 Task: Create new vendor bill with Date Opened: 16-Apr-23, Select Vendor: Enbridge, Terms: Net 7. Make bill entry for item-1 with Date: 16-Apr-23, Description: Gasoline, Expense Account: Auto: Fuel, Quantity: 25, Unit Price: 3.69, Sales Tax: Y, Sales Tax Included: Y, Tax Table: Sales Tax. Post Bill with Post Date: 16-Apr-23, Post to Accounts: Liabilities:Accounts Payble. Pay / Process Payment with Transaction Date: 30-Apr-23, Amount: 92.25, Transfer Account: Checking Account. Go to 'Print Bill'. Give a print command to print a copy of bill.
Action: Mouse moved to (199, 26)
Screenshot: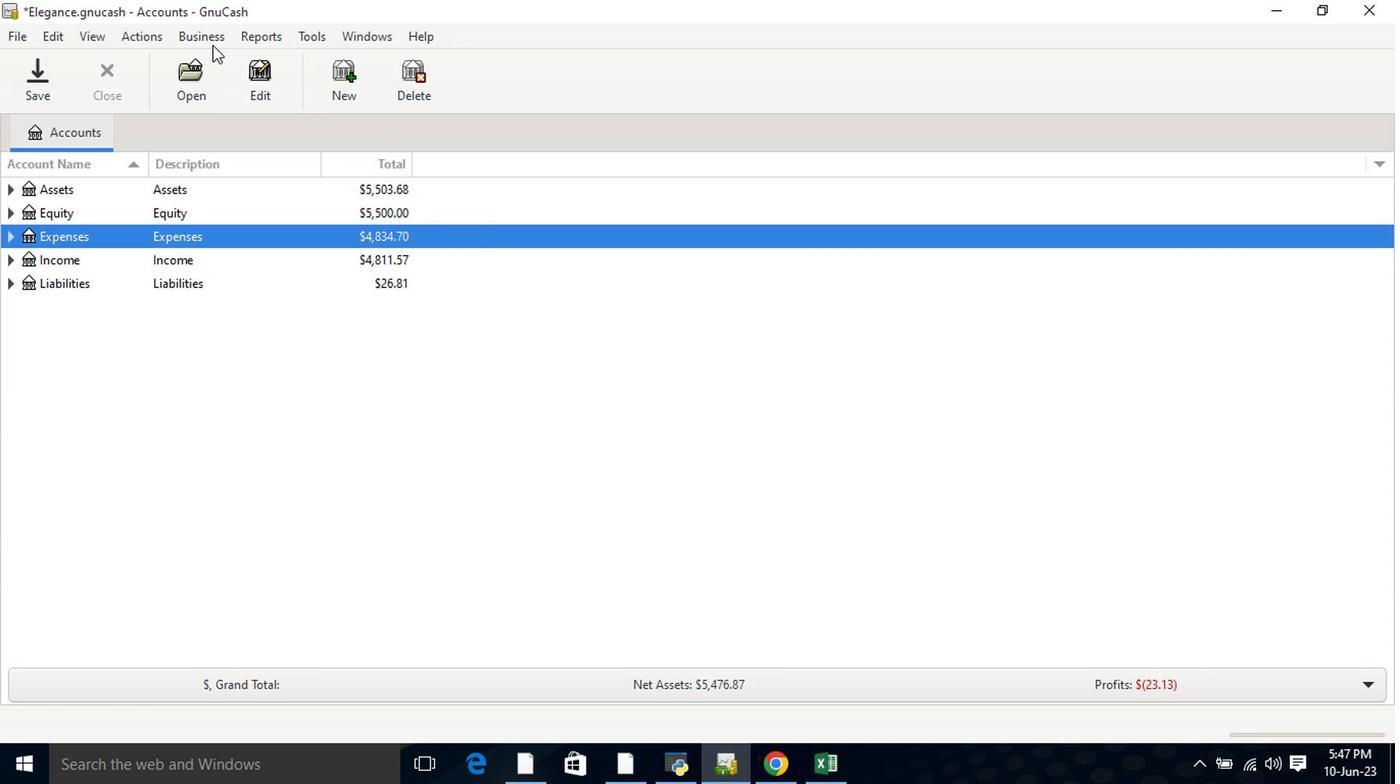 
Action: Mouse pressed left at (199, 26)
Screenshot: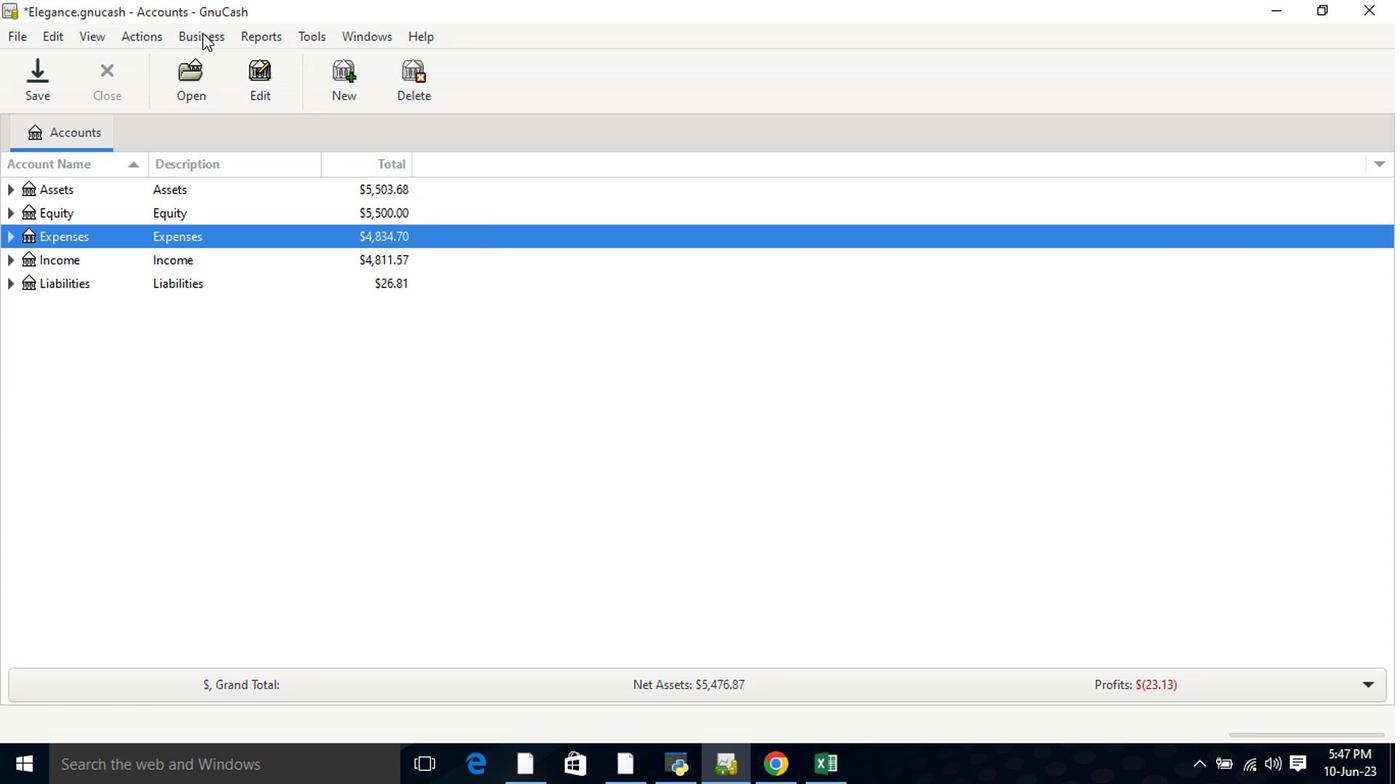 
Action: Mouse moved to (228, 78)
Screenshot: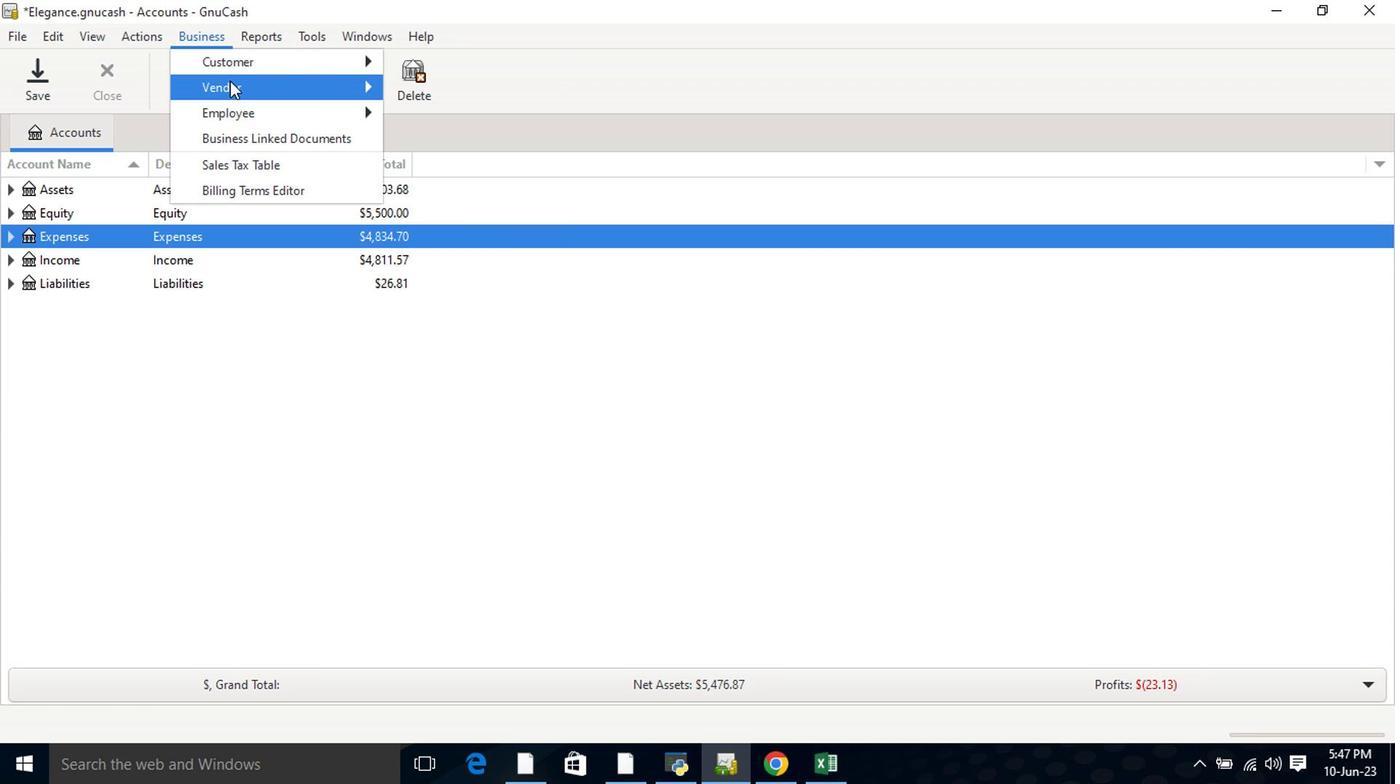 
Action: Mouse pressed left at (228, 78)
Screenshot: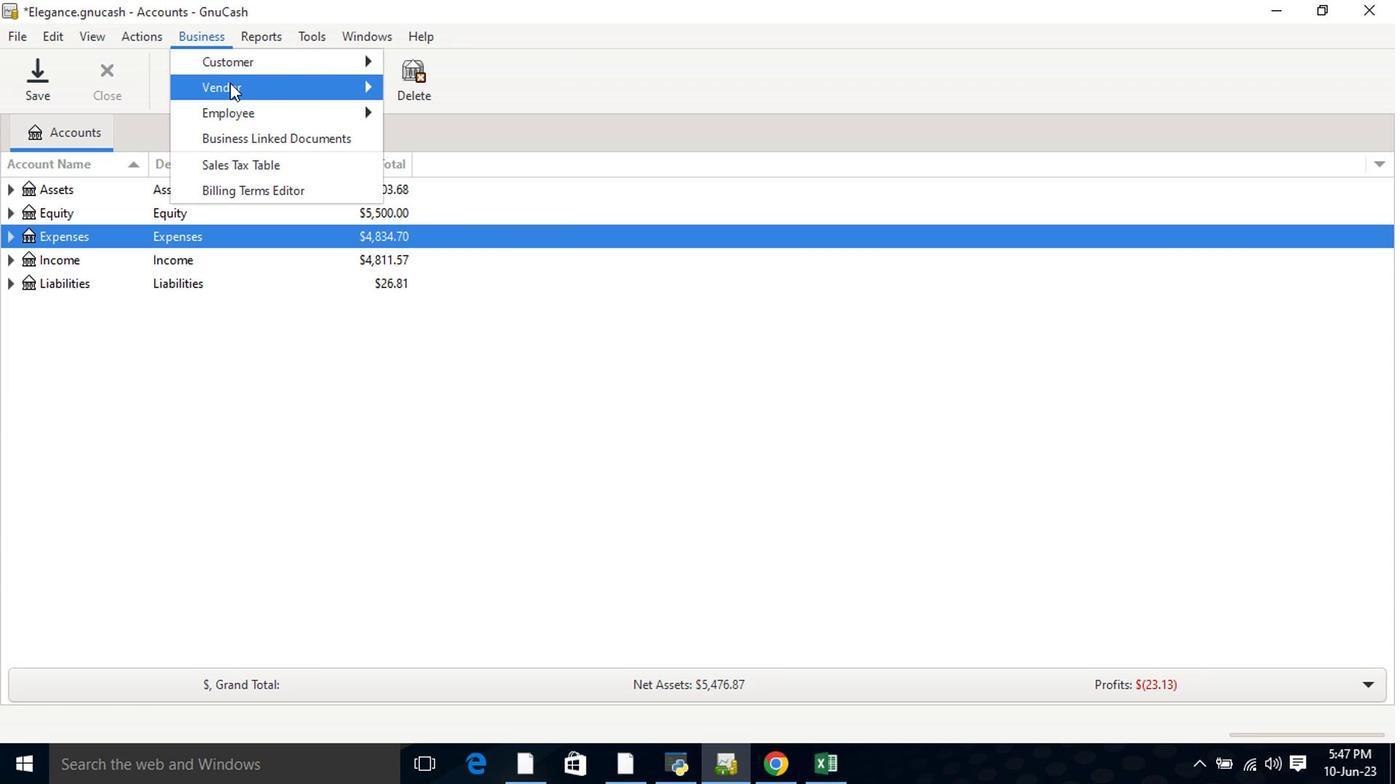 
Action: Mouse moved to (439, 155)
Screenshot: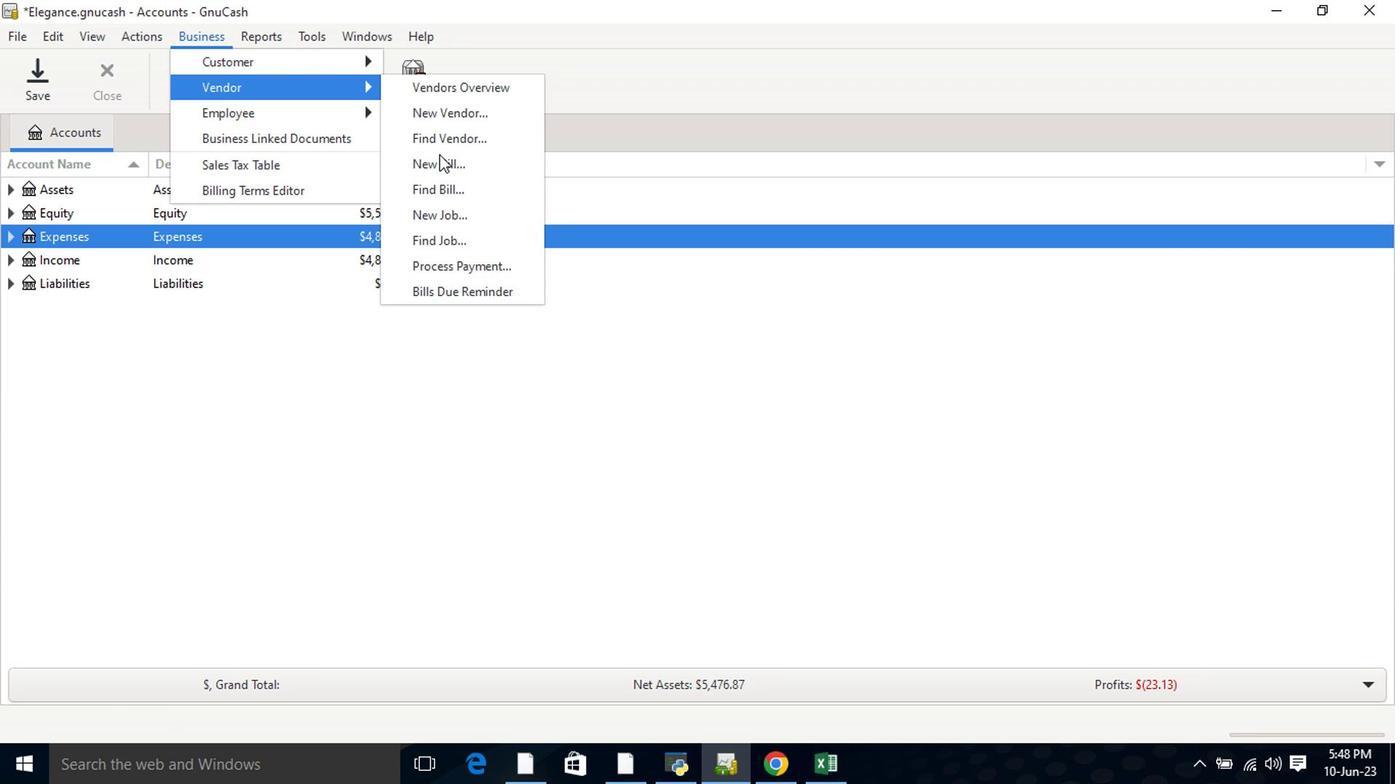 
Action: Mouse pressed left at (439, 155)
Screenshot: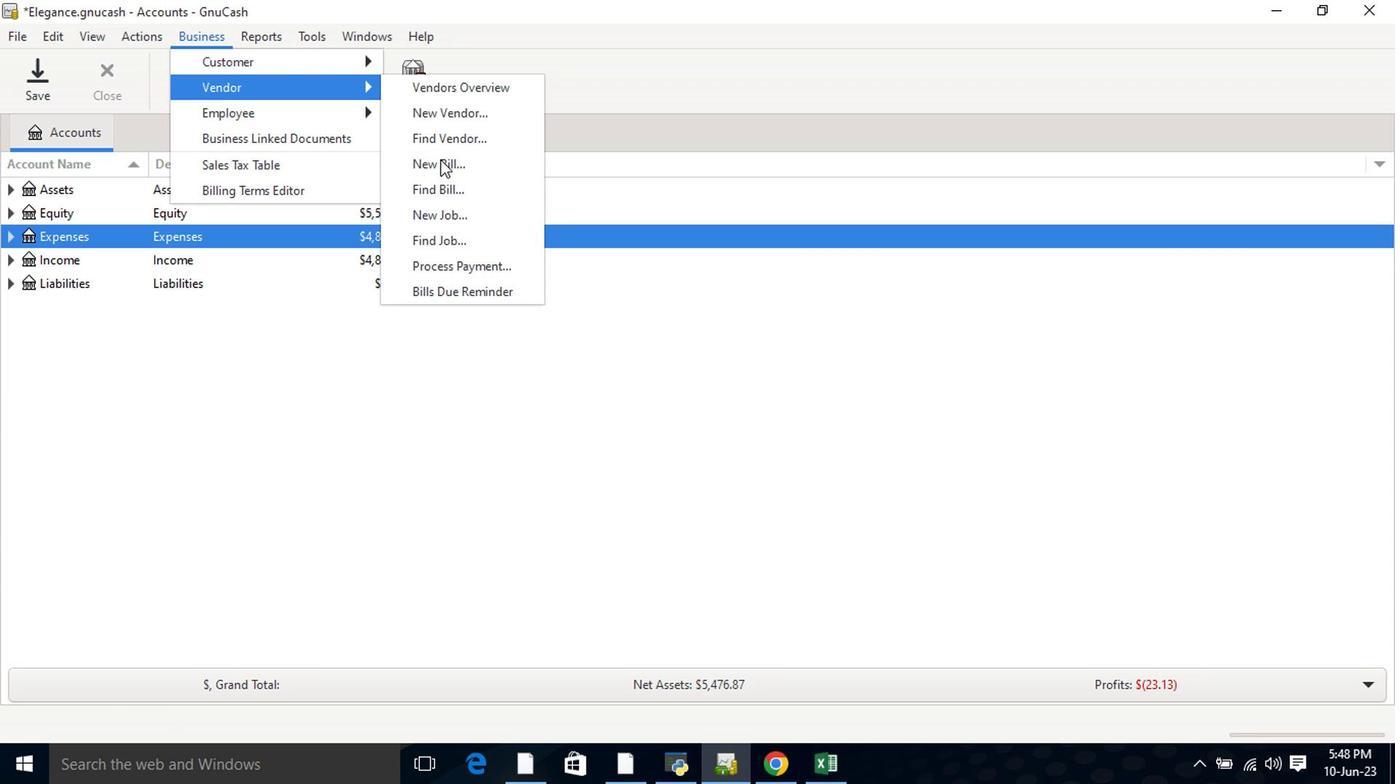 
Action: Mouse moved to (836, 260)
Screenshot: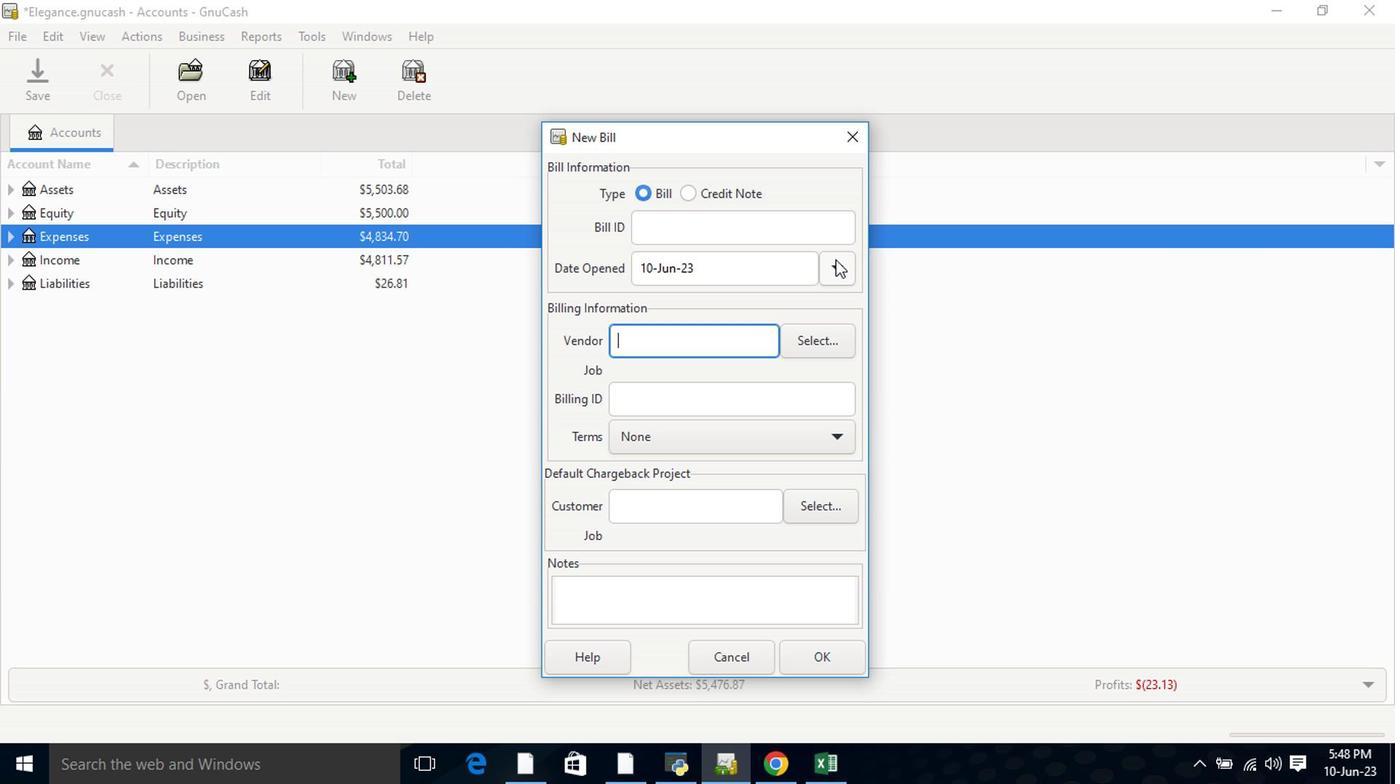 
Action: Mouse pressed left at (836, 260)
Screenshot: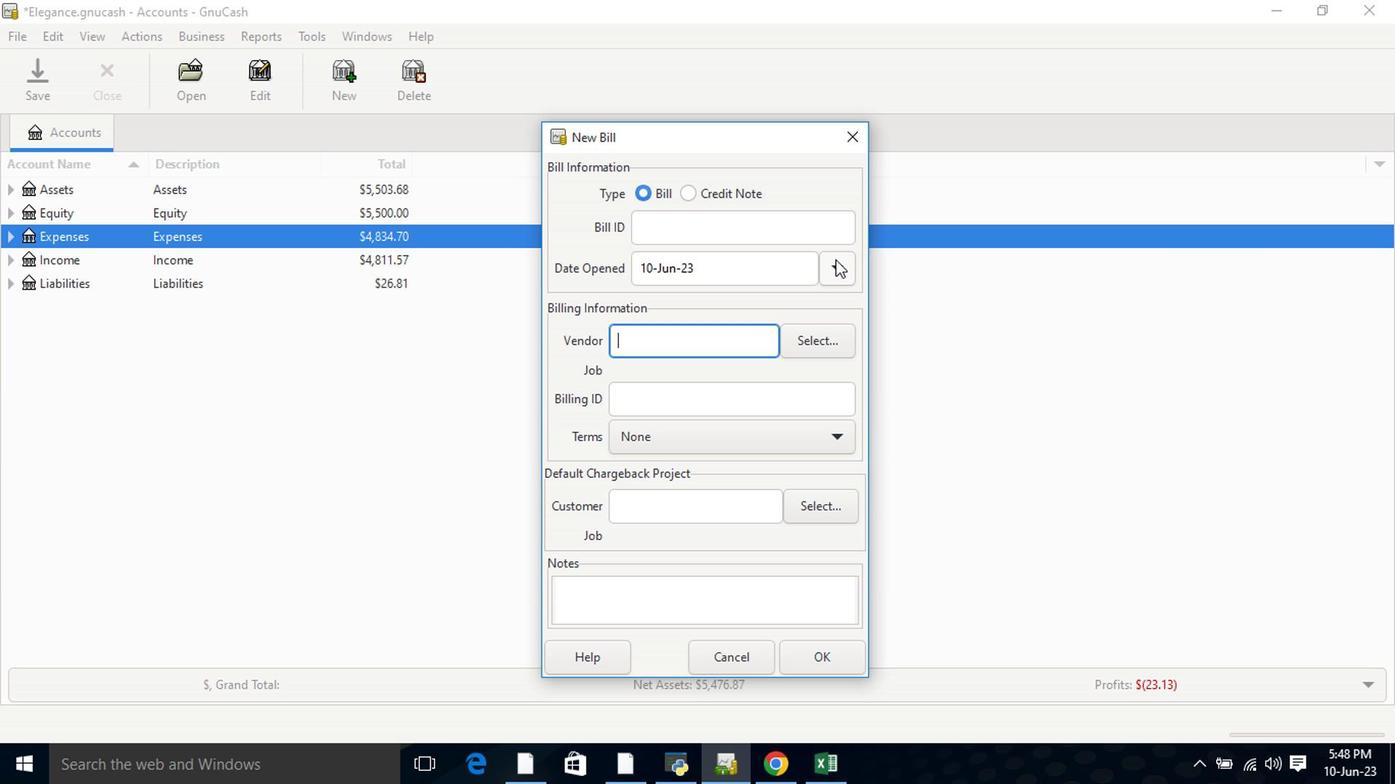 
Action: Mouse moved to (678, 297)
Screenshot: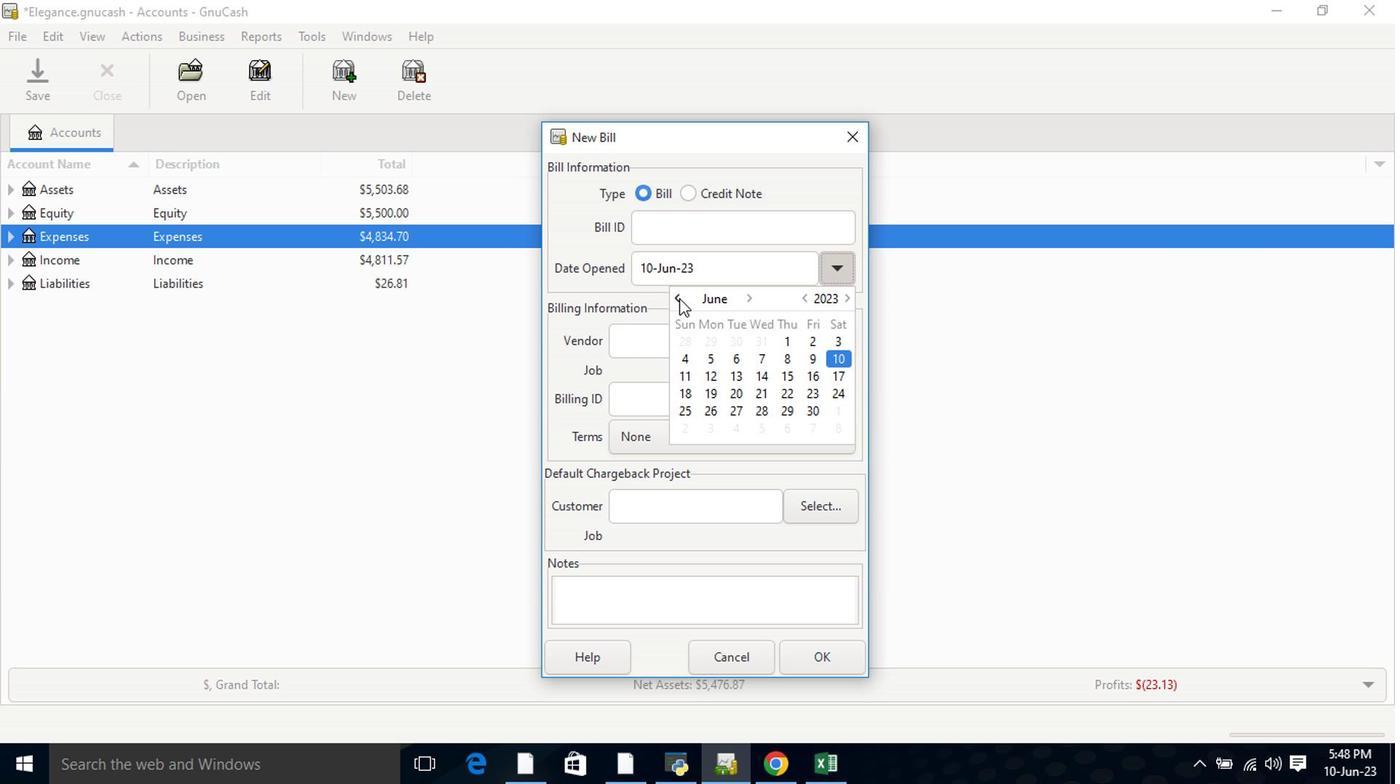 
Action: Mouse pressed left at (678, 297)
Screenshot: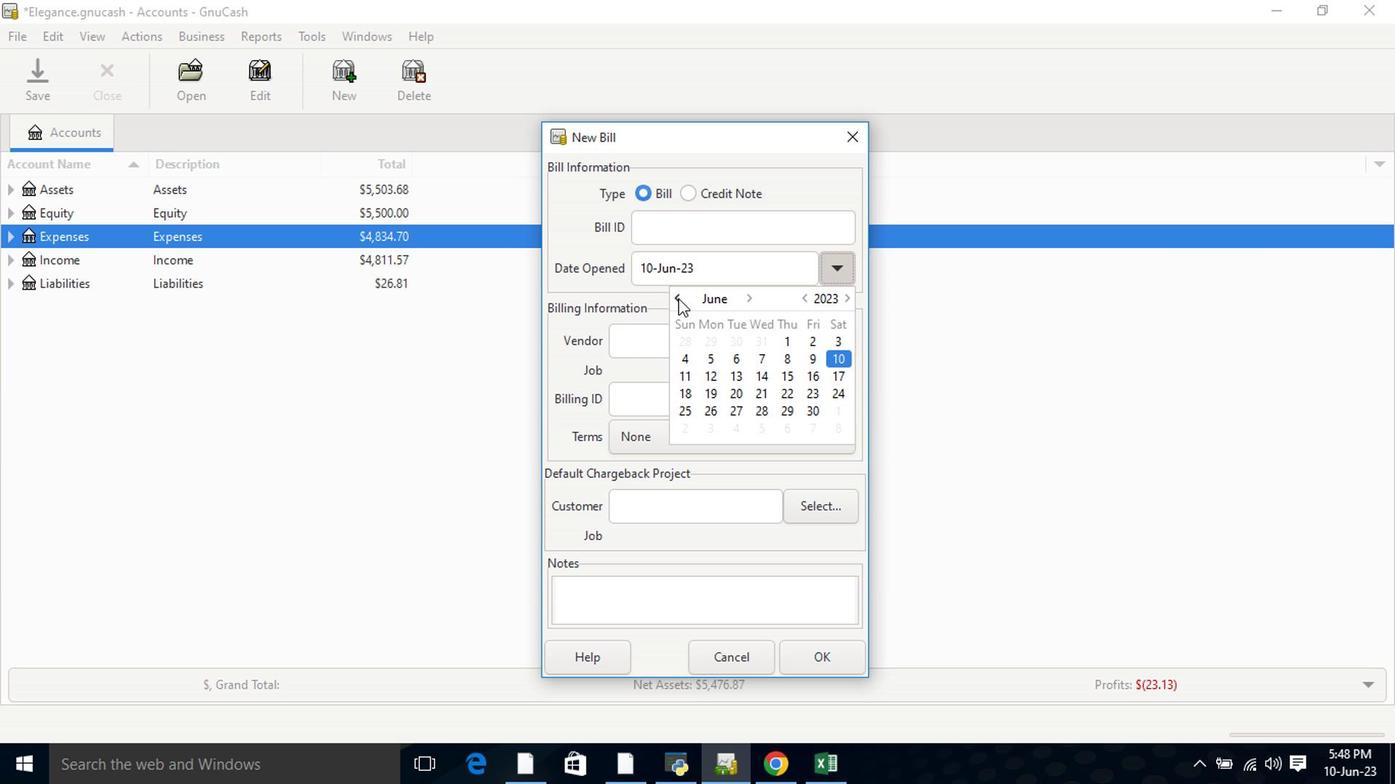 
Action: Mouse pressed left at (678, 297)
Screenshot: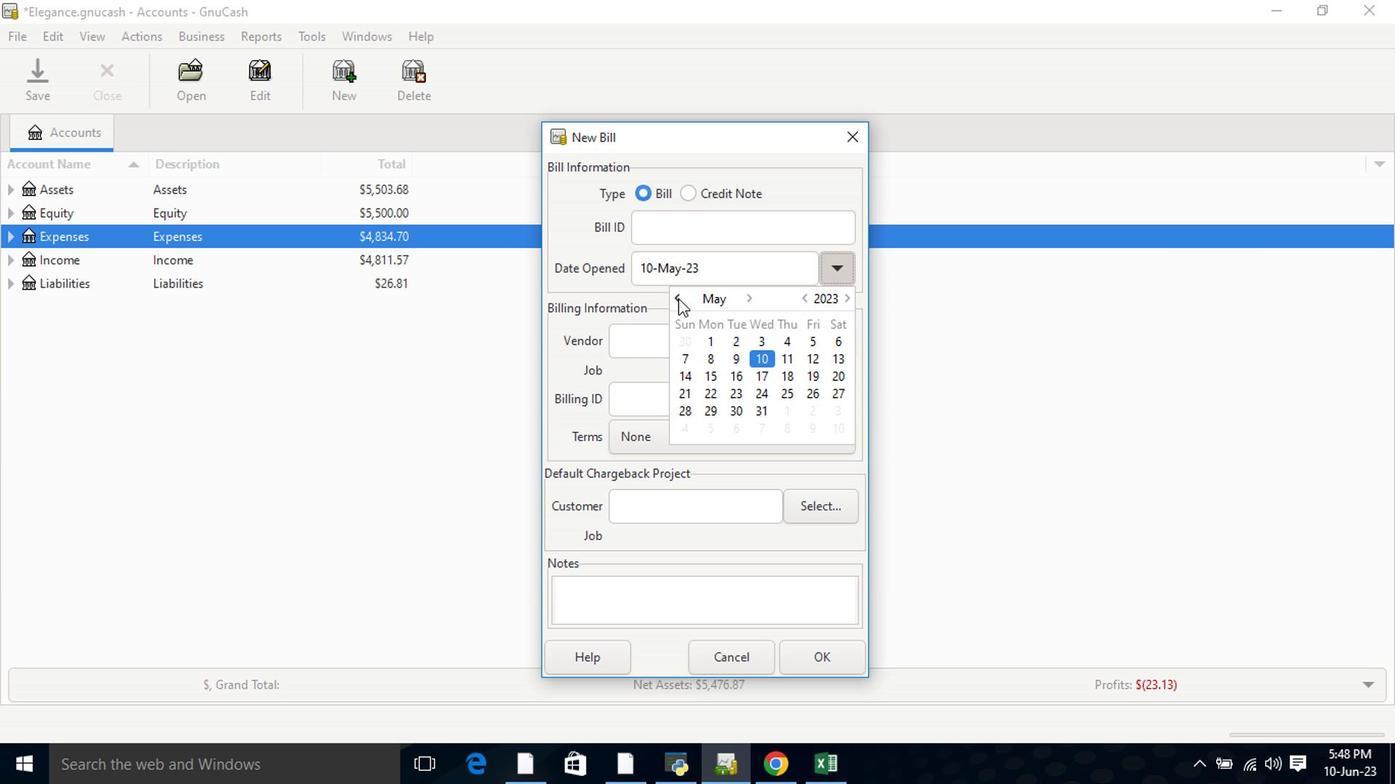 
Action: Mouse moved to (690, 390)
Screenshot: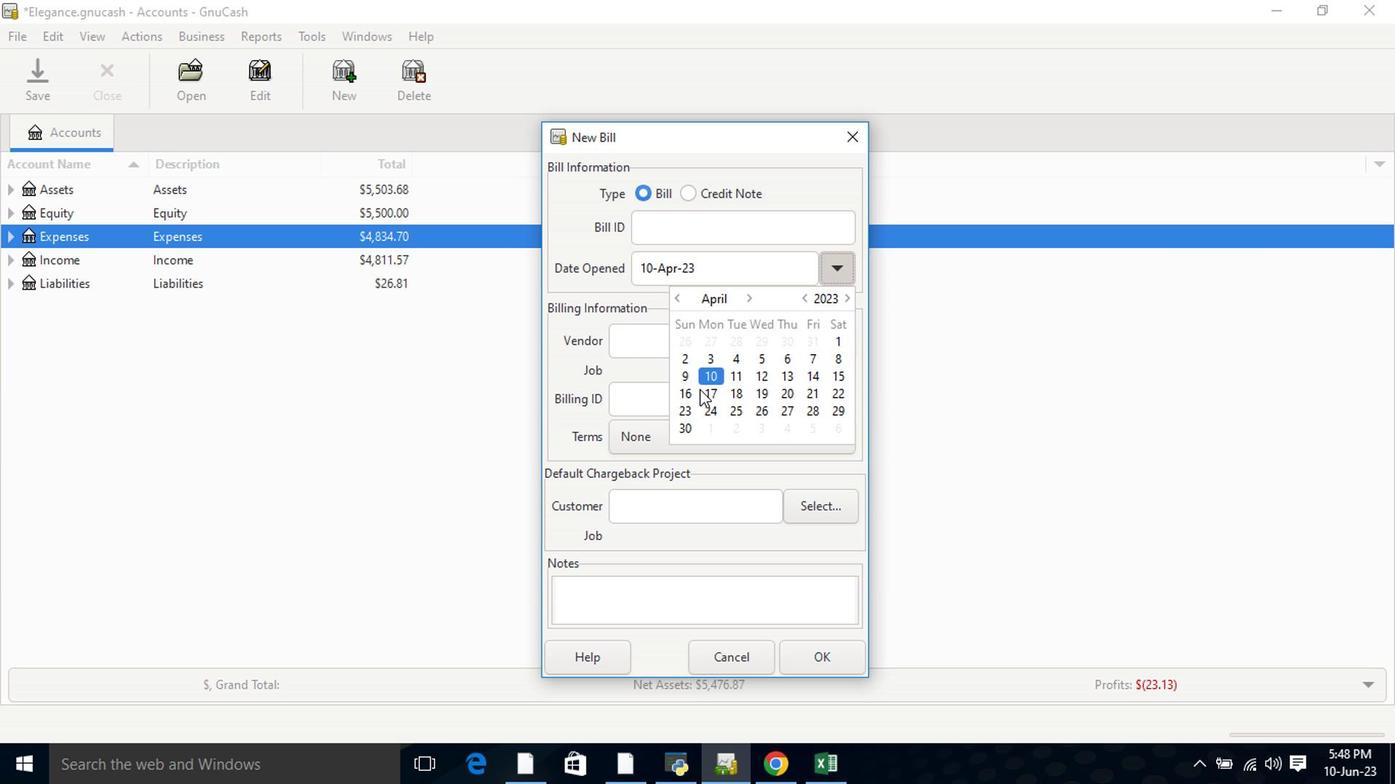 
Action: Mouse pressed left at (690, 390)
Screenshot: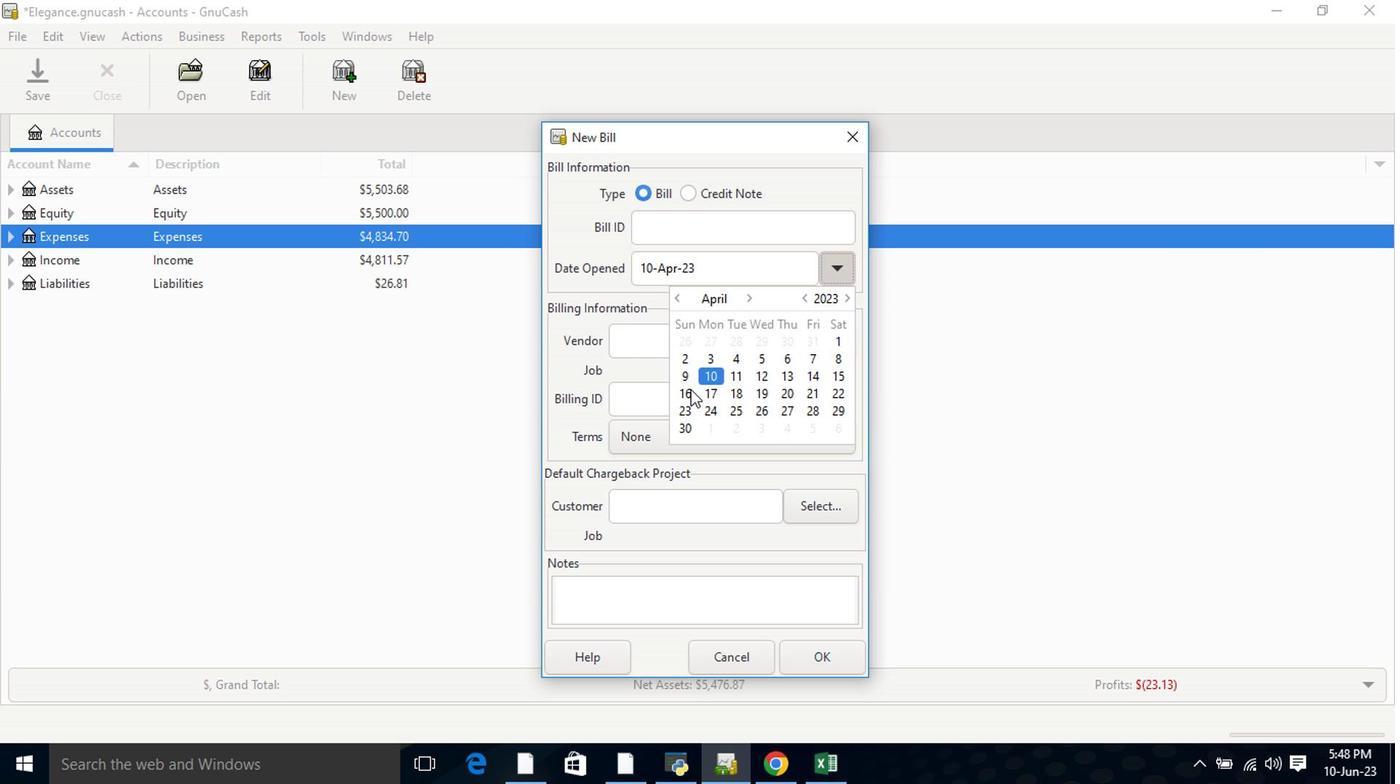 
Action: Mouse pressed left at (690, 390)
Screenshot: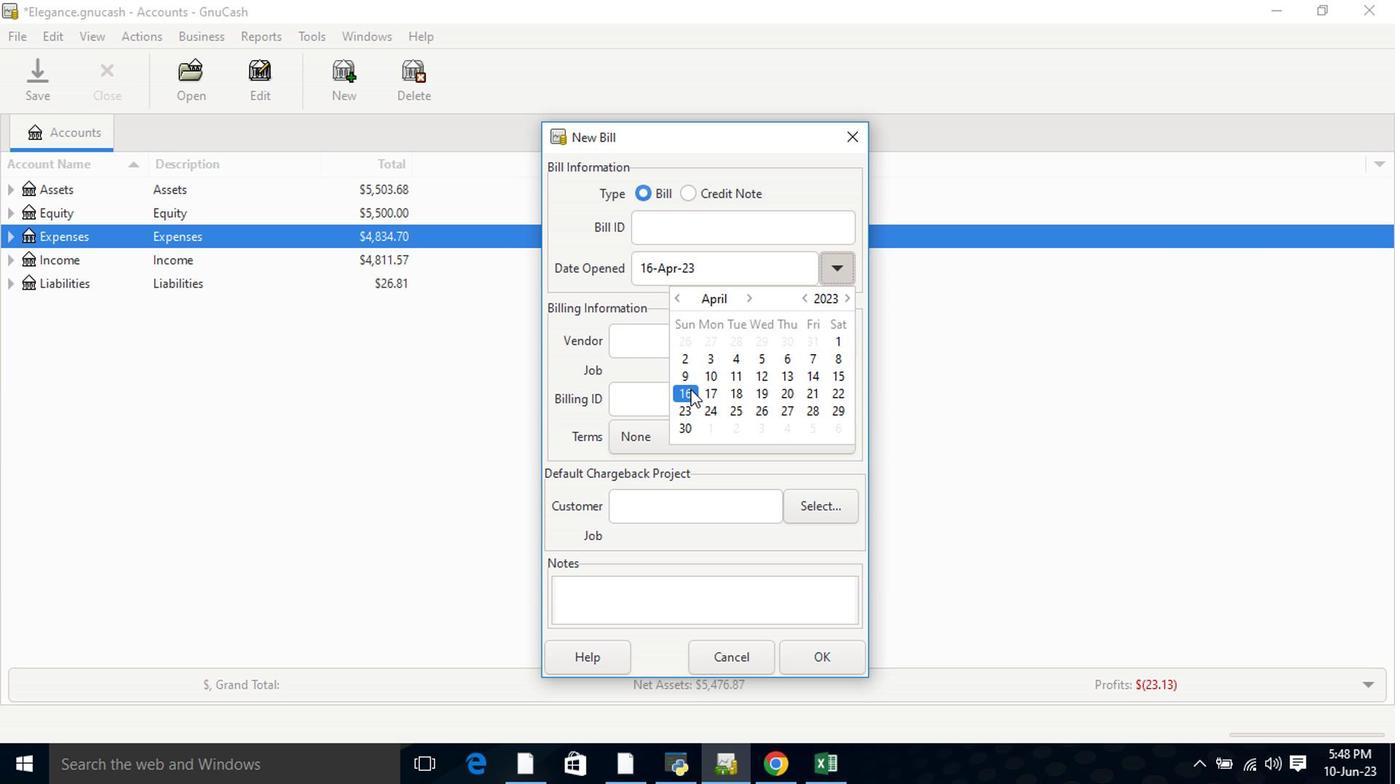 
Action: Mouse moved to (693, 353)
Screenshot: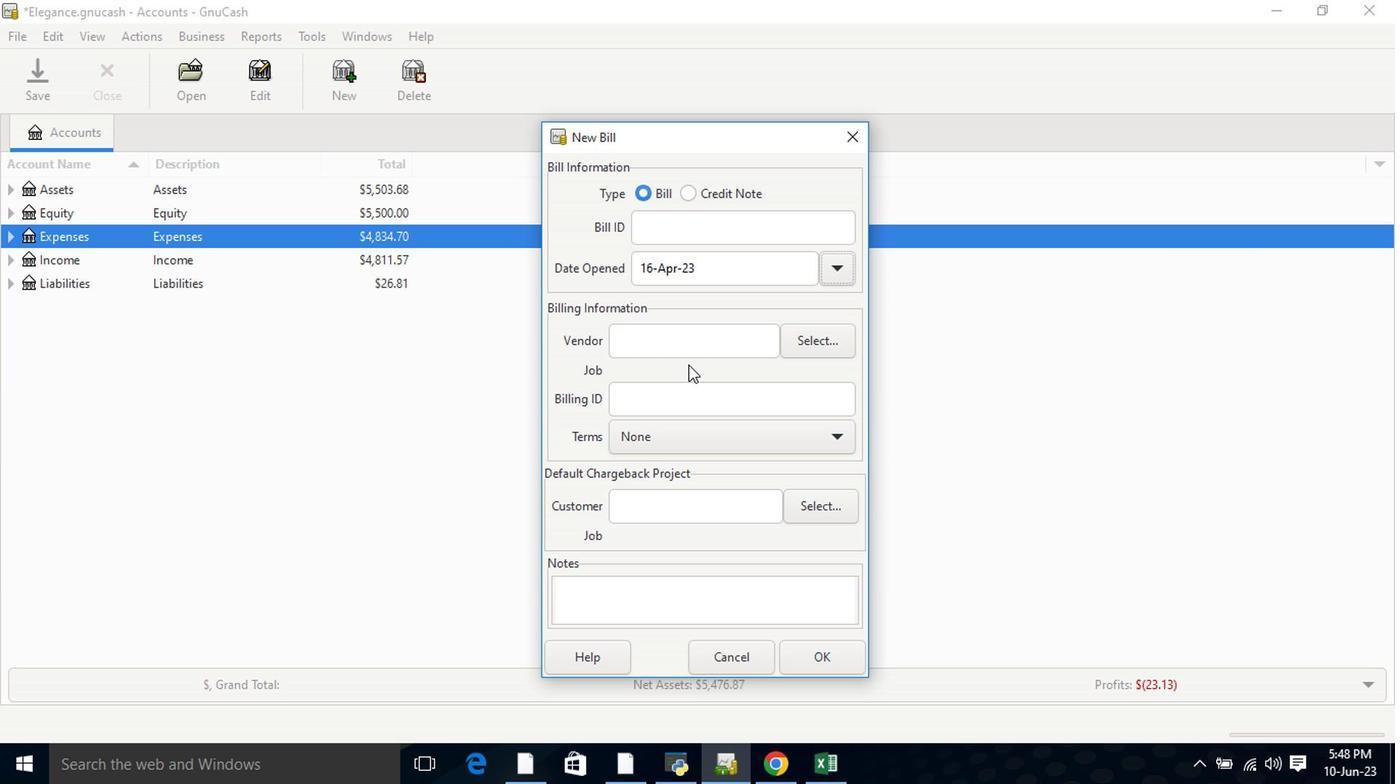 
Action: Mouse pressed left at (693, 353)
Screenshot: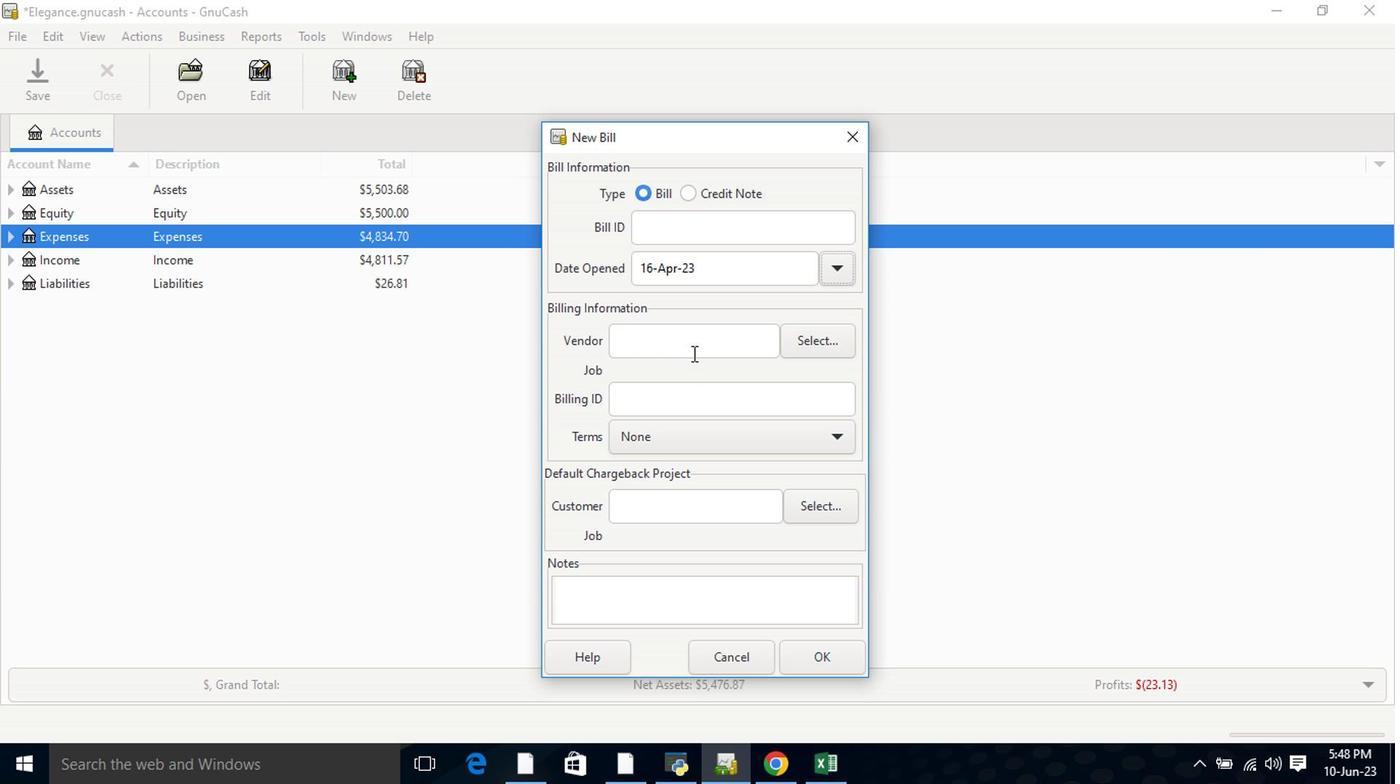 
Action: Key pressed <Key.shift>Enb
Screenshot: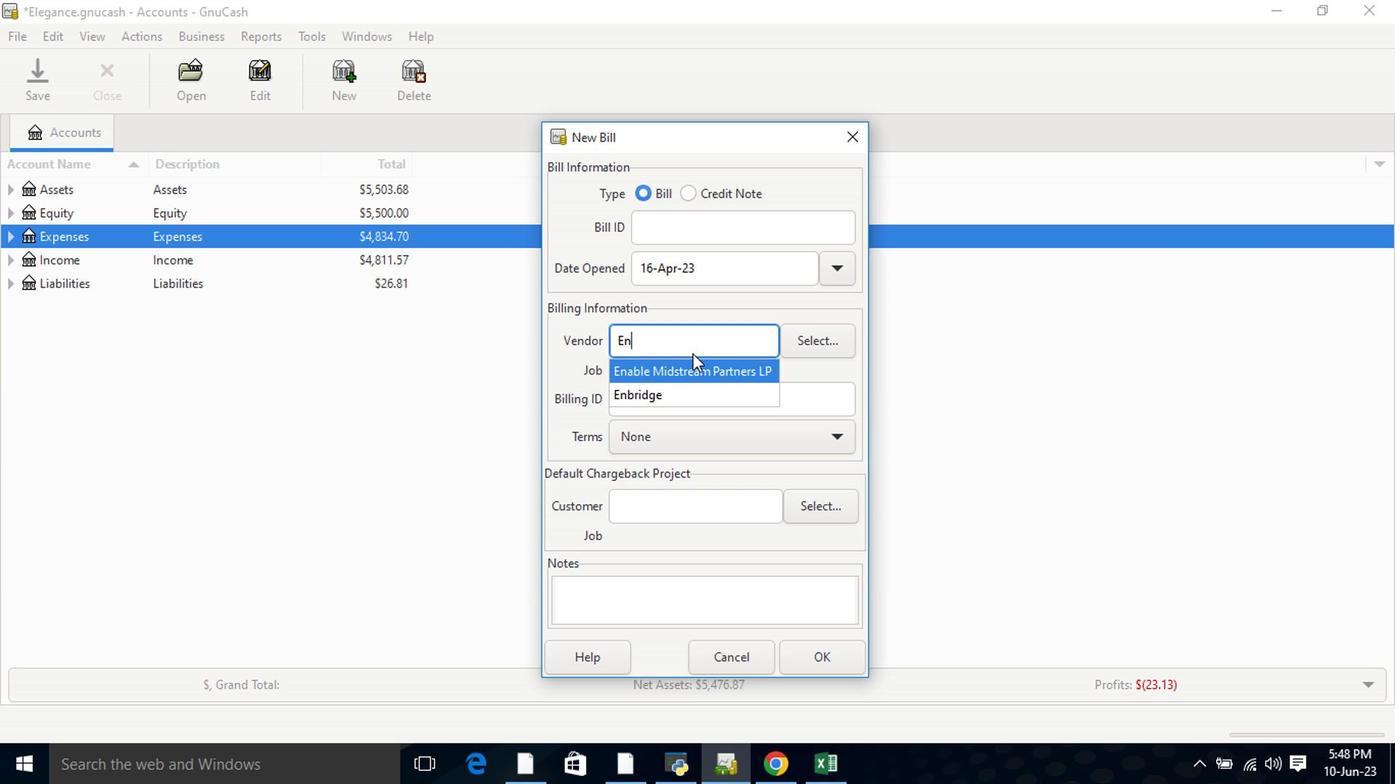 
Action: Mouse moved to (688, 374)
Screenshot: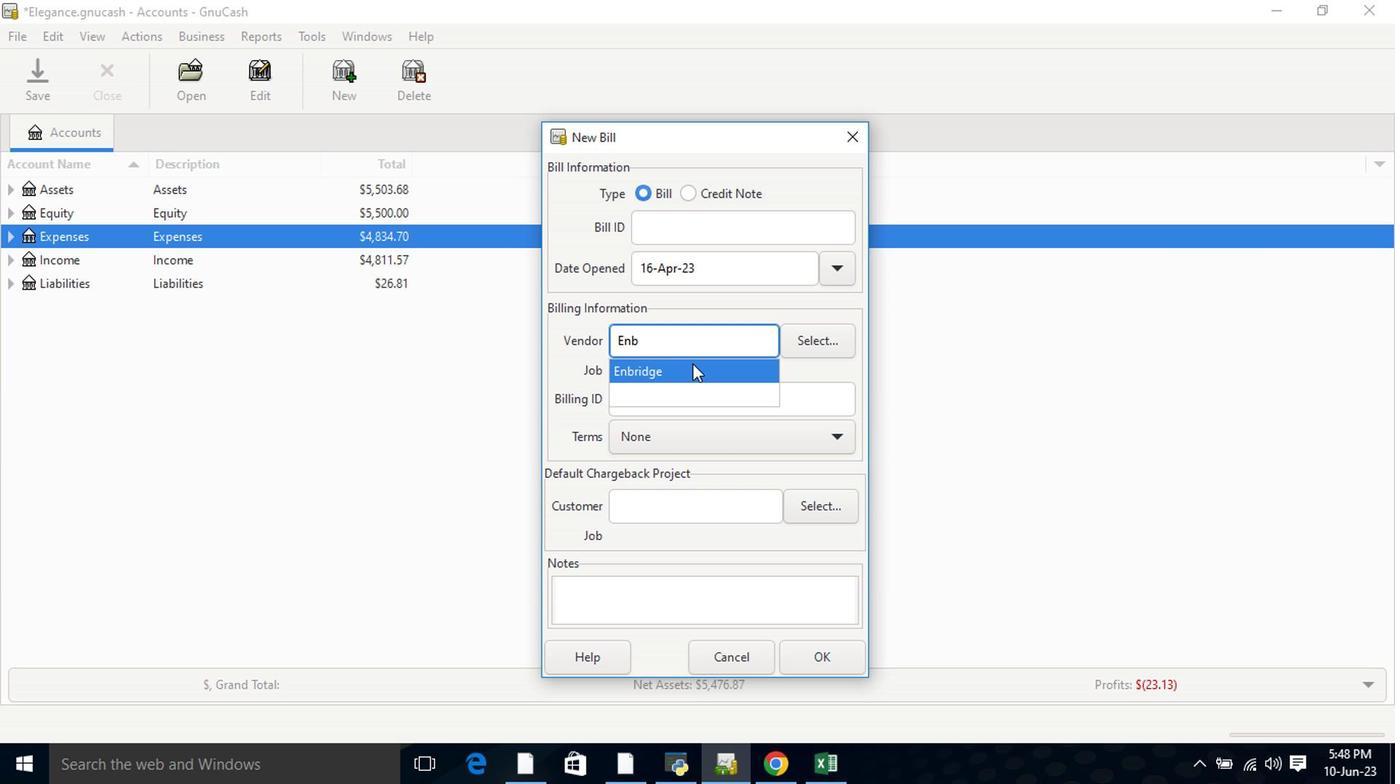 
Action: Mouse pressed left at (688, 374)
Screenshot: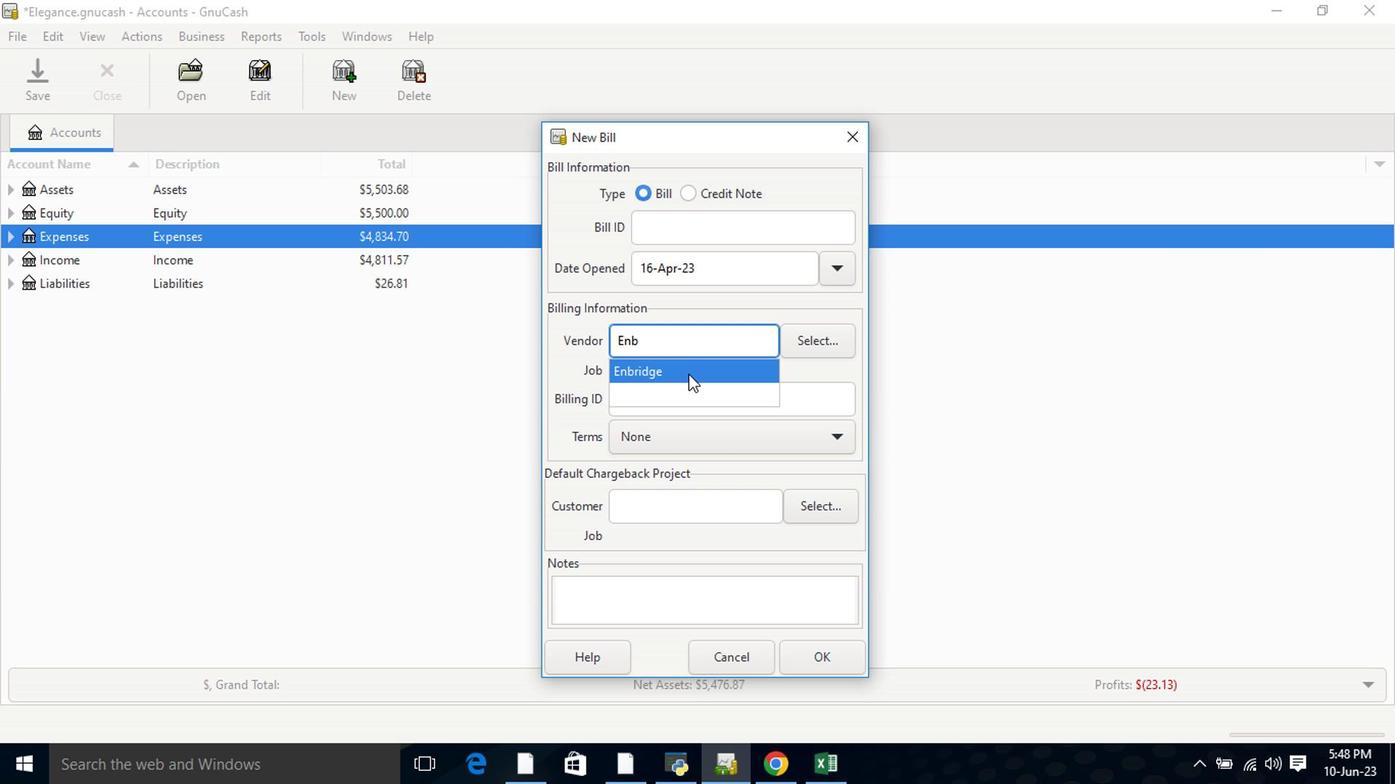 
Action: Mouse moved to (714, 462)
Screenshot: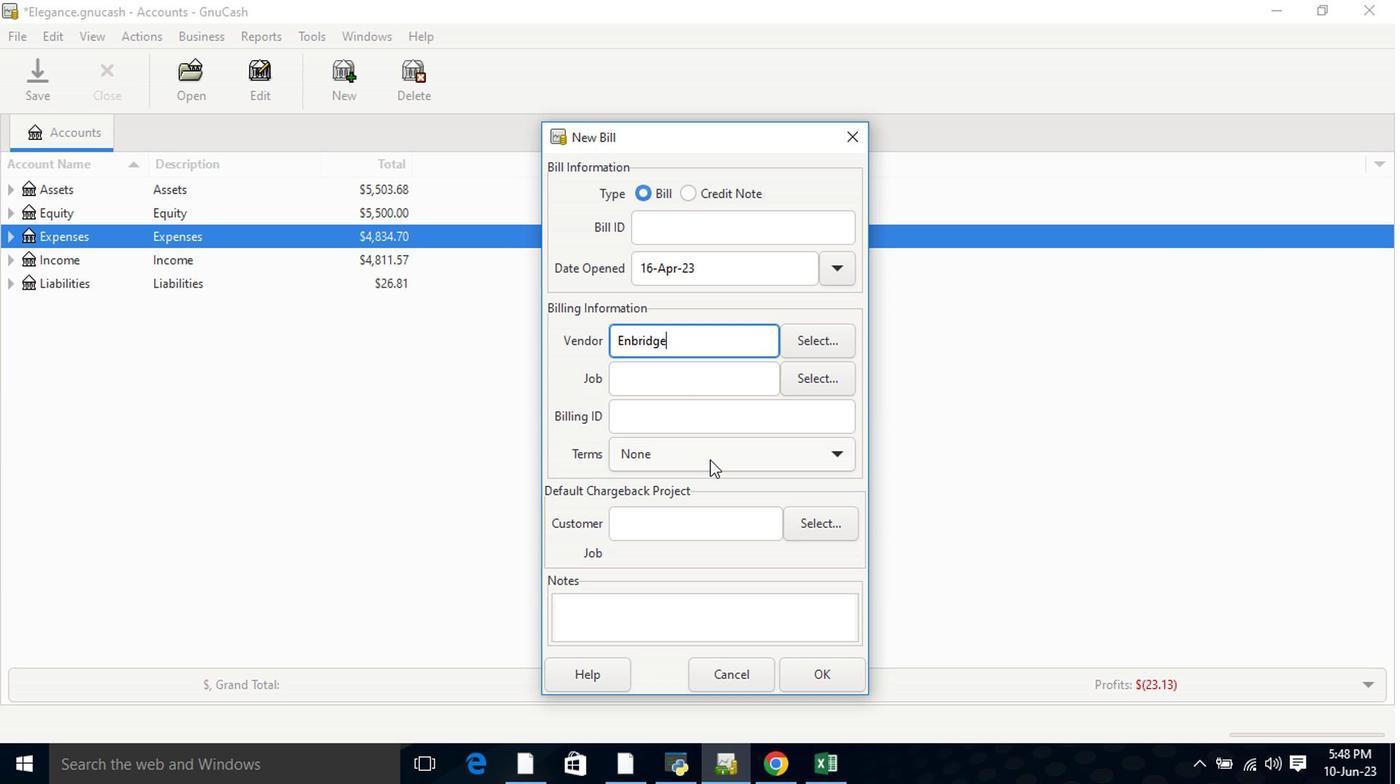 
Action: Mouse pressed left at (714, 462)
Screenshot: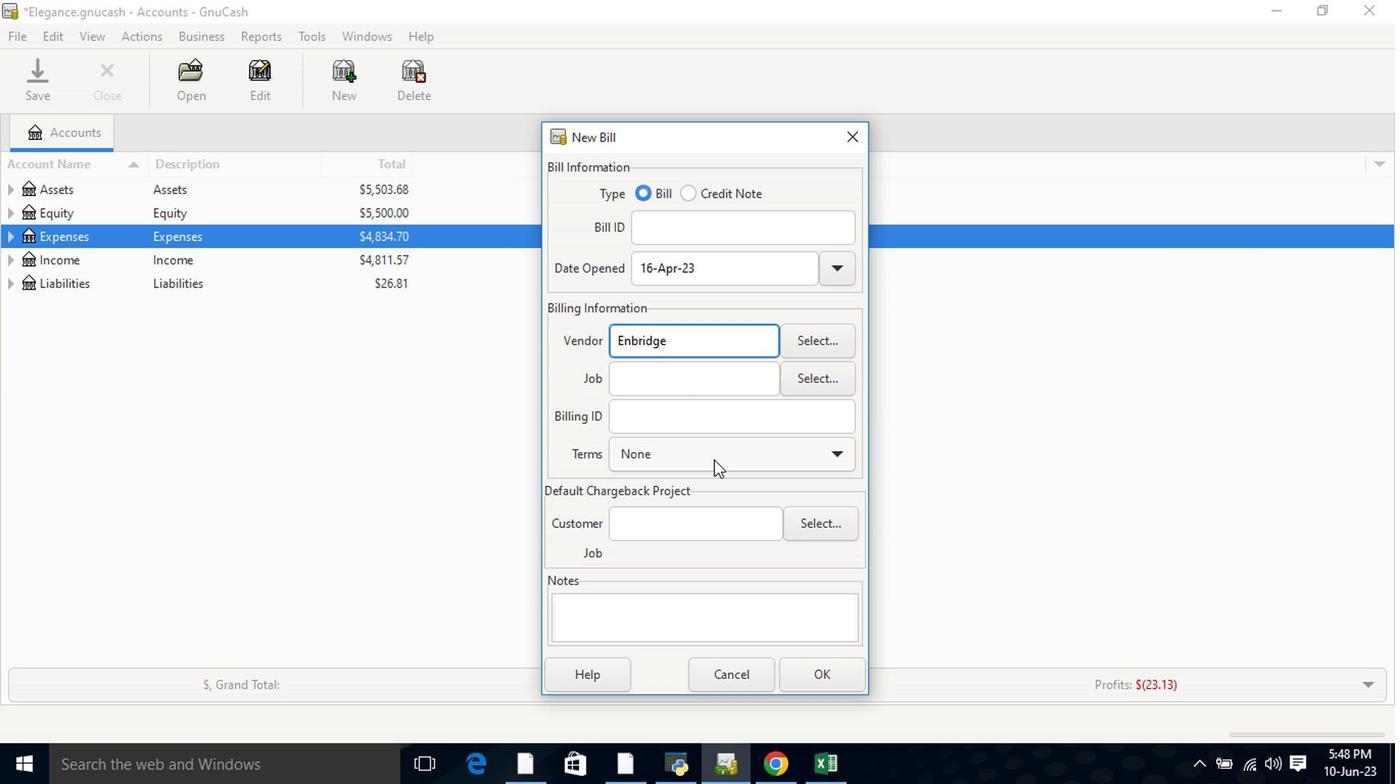 
Action: Mouse moved to (690, 551)
Screenshot: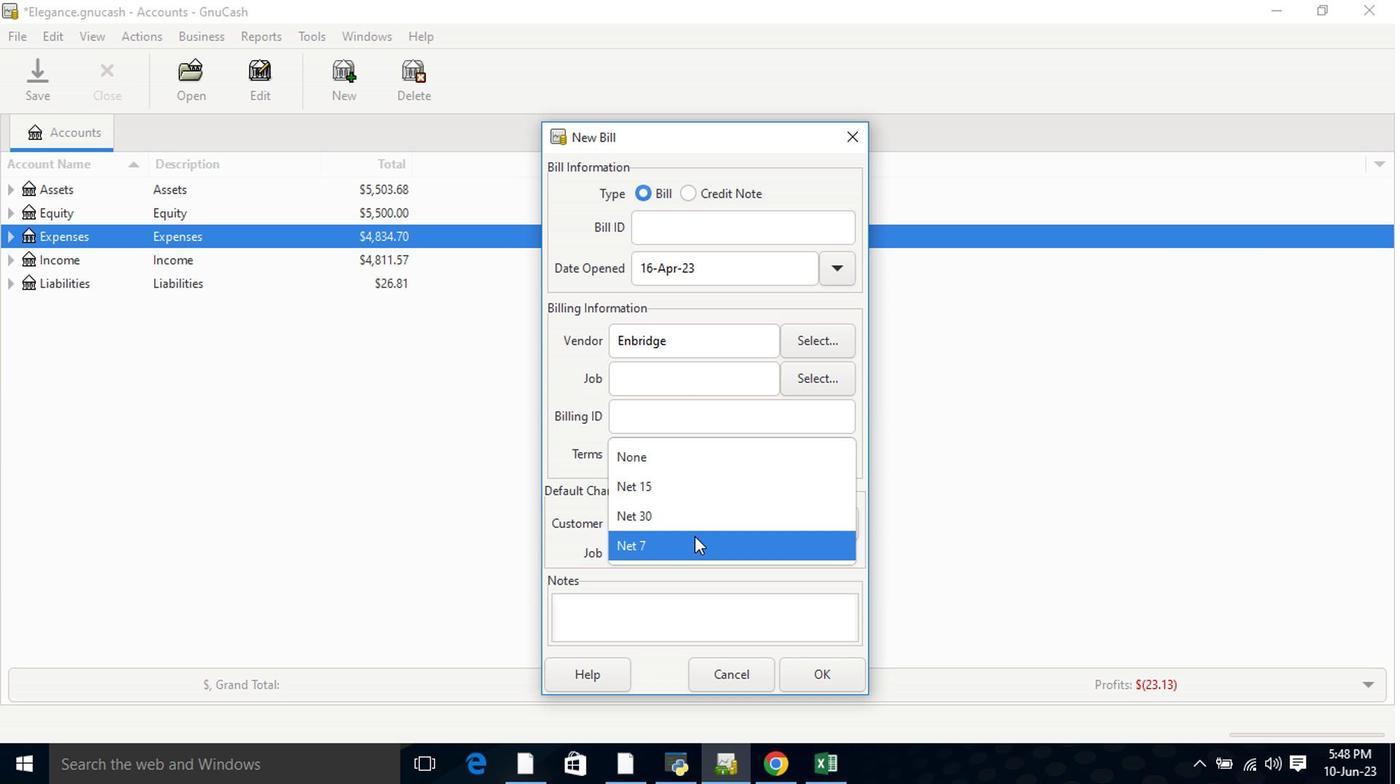 
Action: Mouse pressed left at (690, 551)
Screenshot: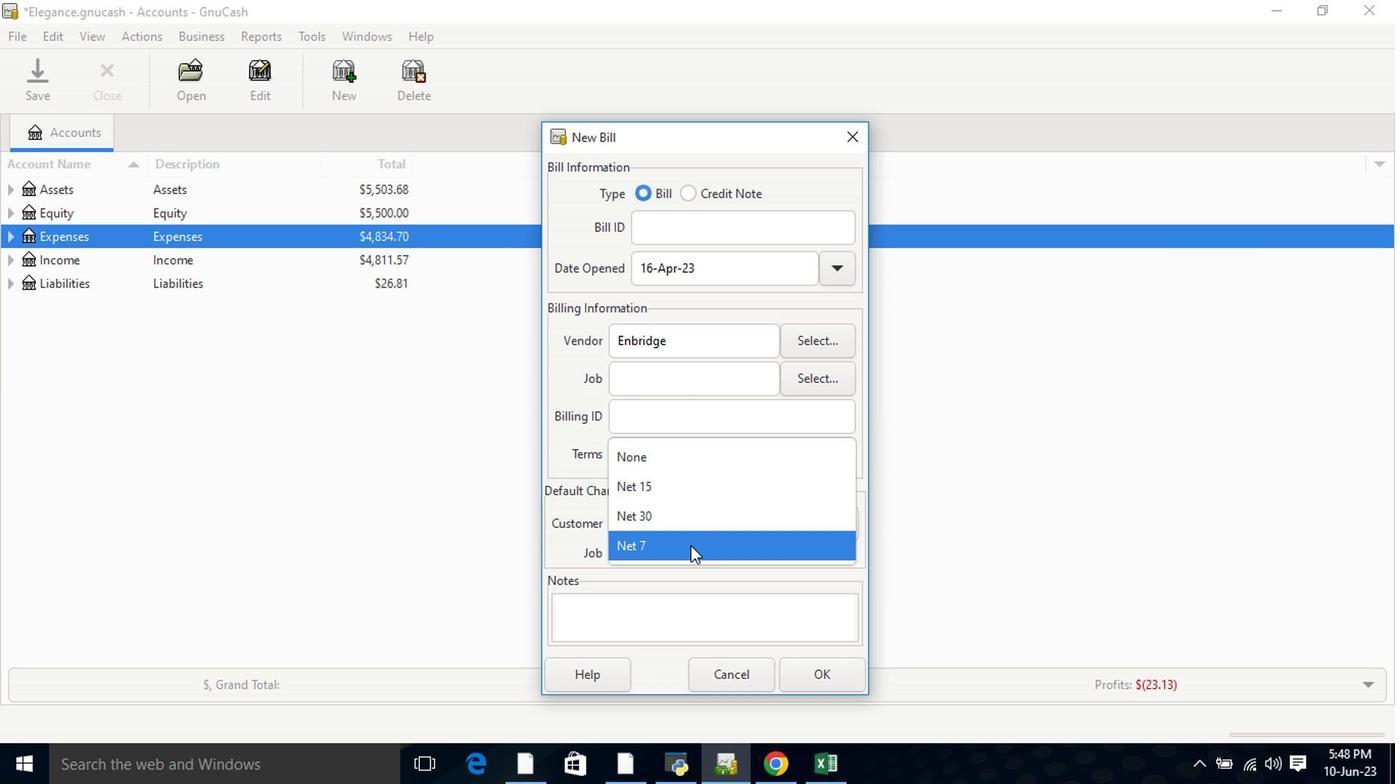
Action: Mouse moved to (805, 680)
Screenshot: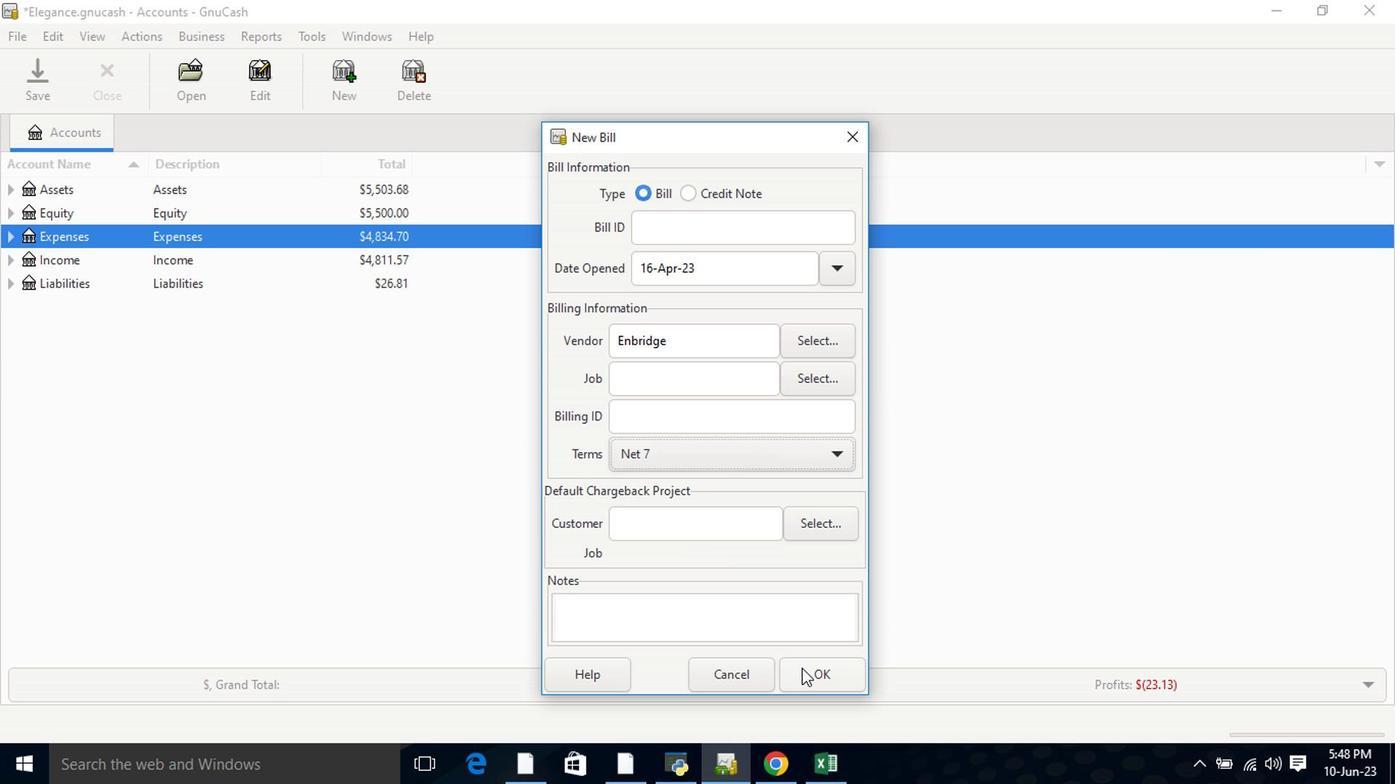 
Action: Mouse pressed left at (805, 680)
Screenshot: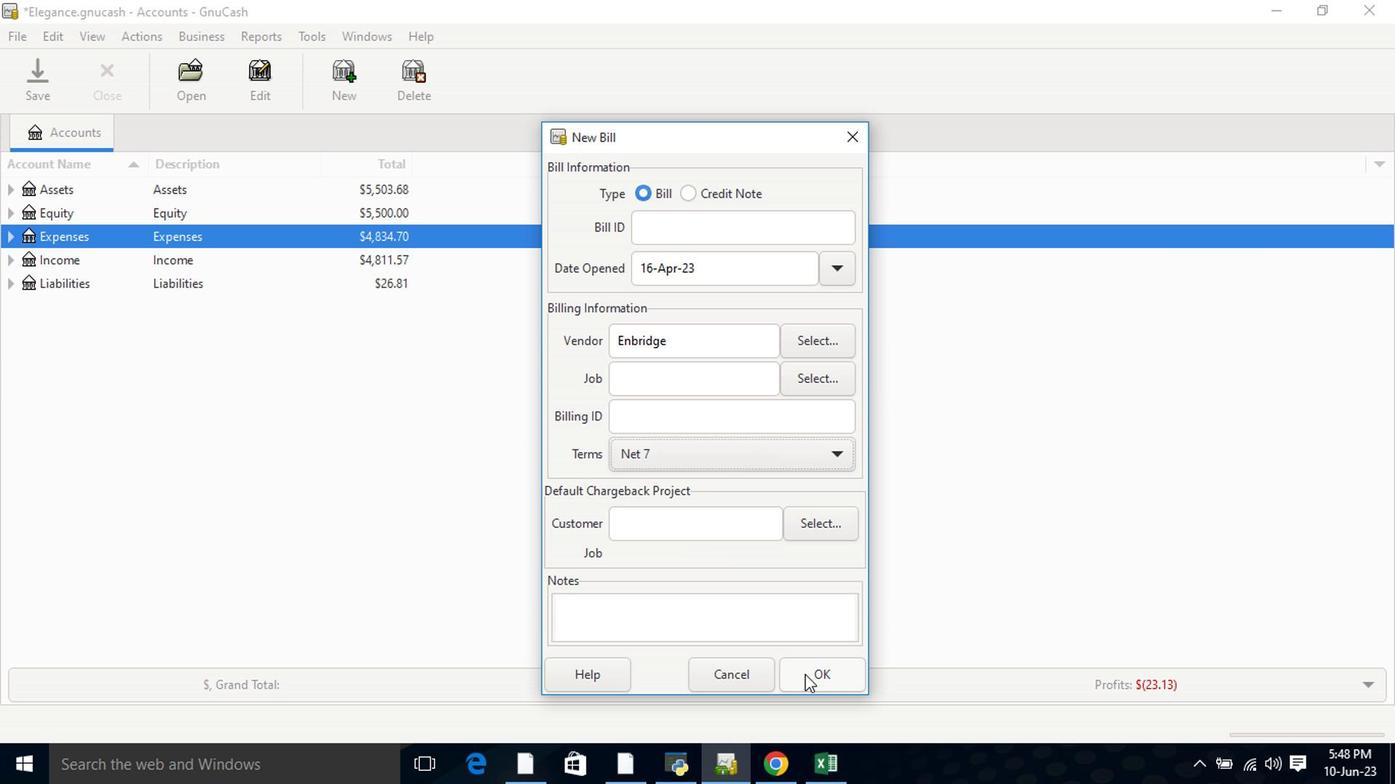 
Action: Mouse moved to (539, 547)
Screenshot: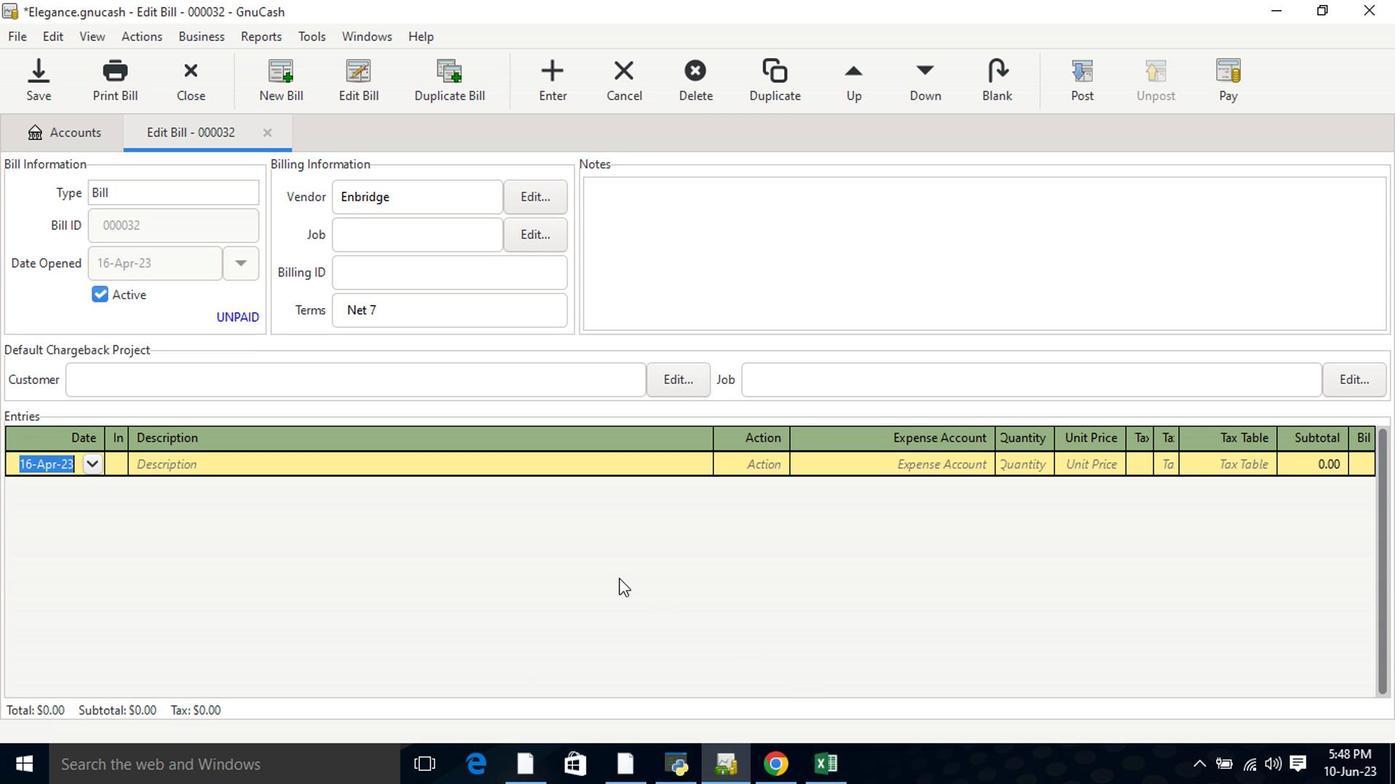 
Action: Key pressed <Key.tab><Key.shift><Key.shift><Key.shift><Key.shift><Key.shift><Key.shift><Key.shift><Key.shift><Key.shift><Key.shift><Key.shift><Key.shift><Key.shift><Key.shift><Key.shift><Key.shift><Key.shift><Key.shift><Key.shift><Key.shift><Key.shift><Key.shift><Key.shift><Key.shift><Key.shift><Key.shift><Key.shift><Key.shift><Key.shift><Key.shift><Key.shift><Key.shift><Key.shift><Key.shift><Key.shift><Key.shift><Key.shift><Key.shift><Key.shift><Key.shift><Key.shift><Key.shift><Key.shift><Key.shift><Key.shift><Key.shift>Ga<Key.tab>25<Key.tab>3.69<Key.tab><Key.tab>
Screenshot: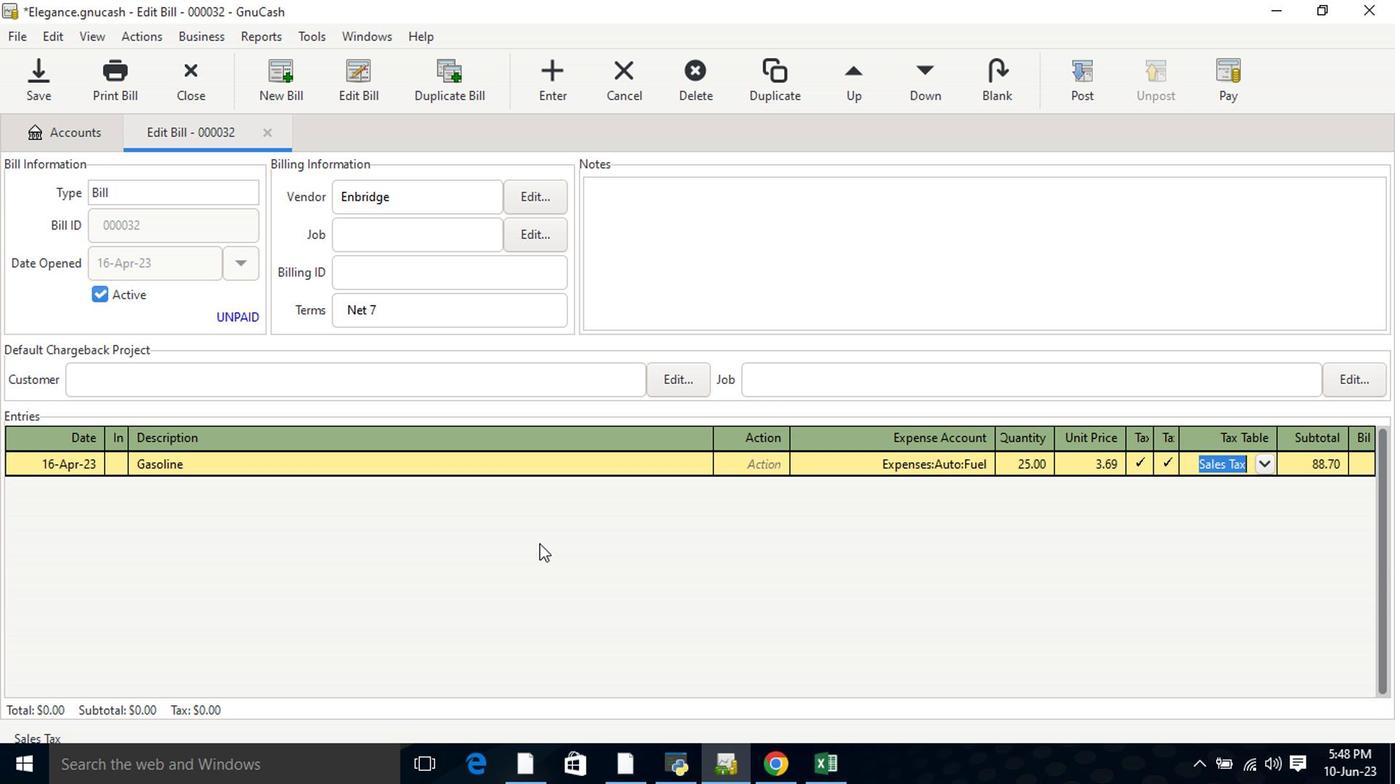 
Action: Mouse moved to (1077, 68)
Screenshot: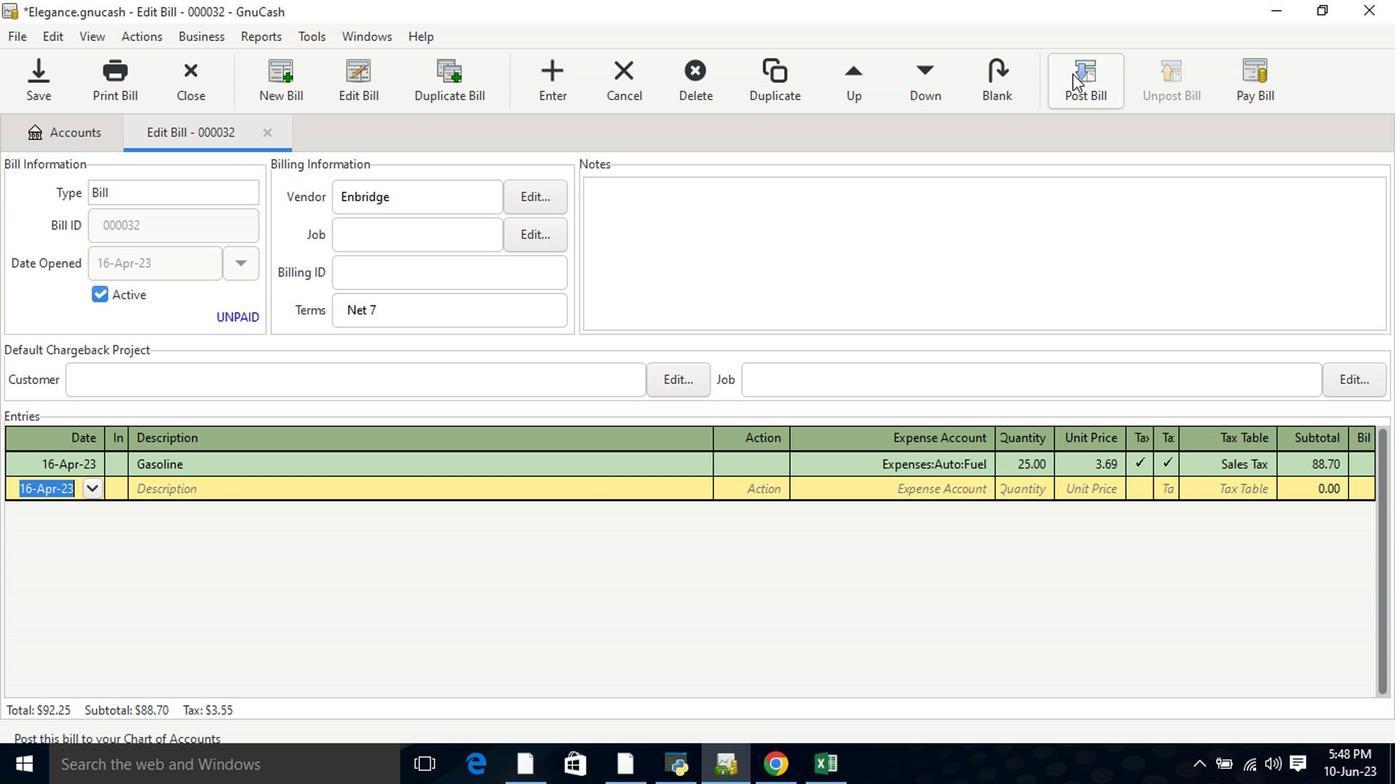 
Action: Mouse pressed left at (1077, 68)
Screenshot: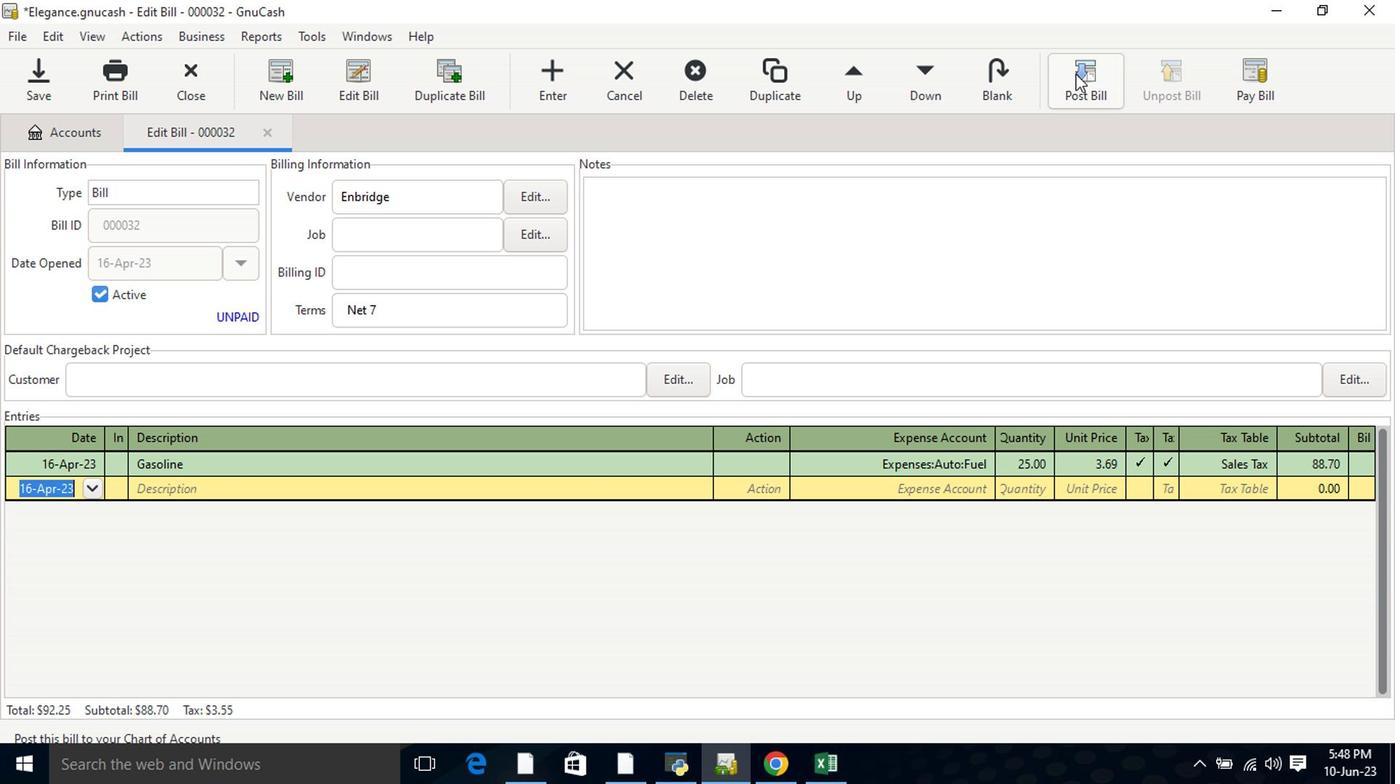 
Action: Mouse moved to (832, 519)
Screenshot: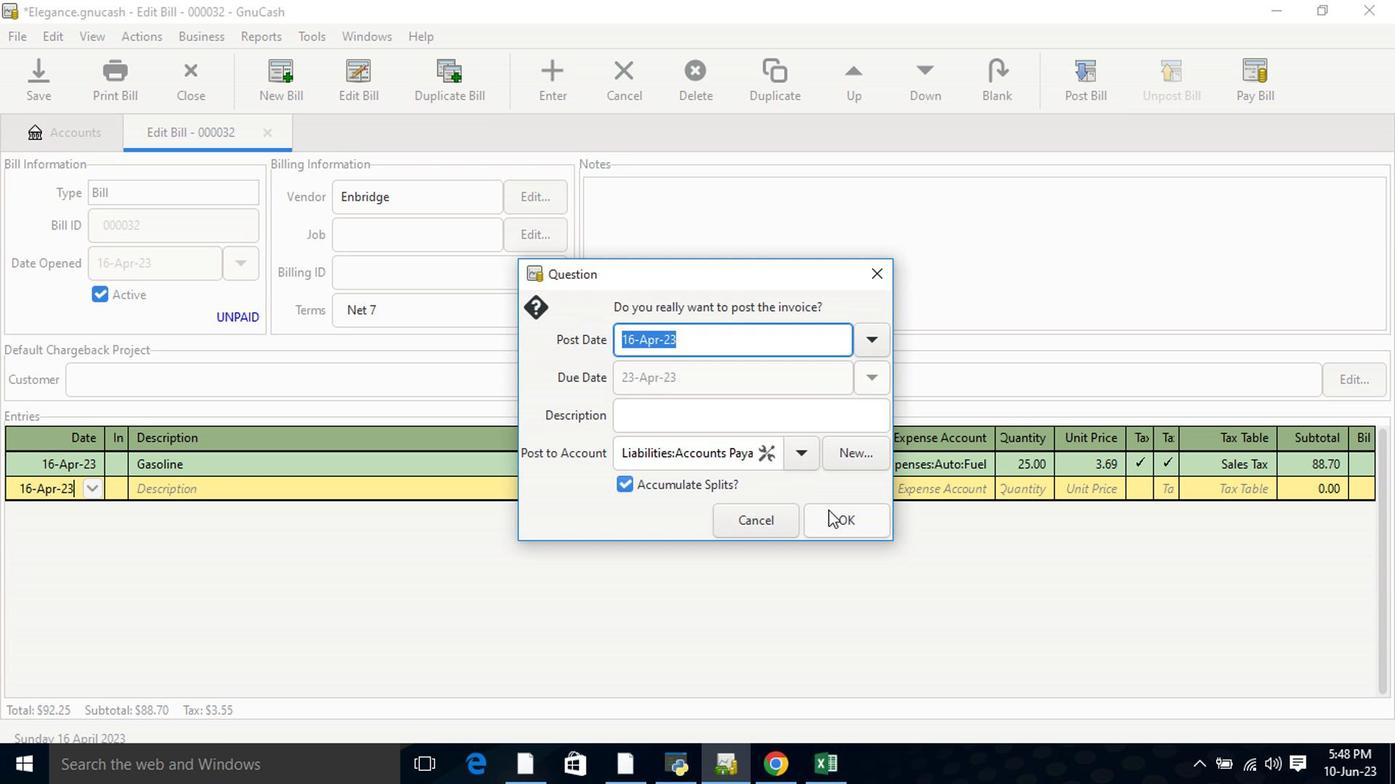 
Action: Mouse pressed left at (832, 519)
Screenshot: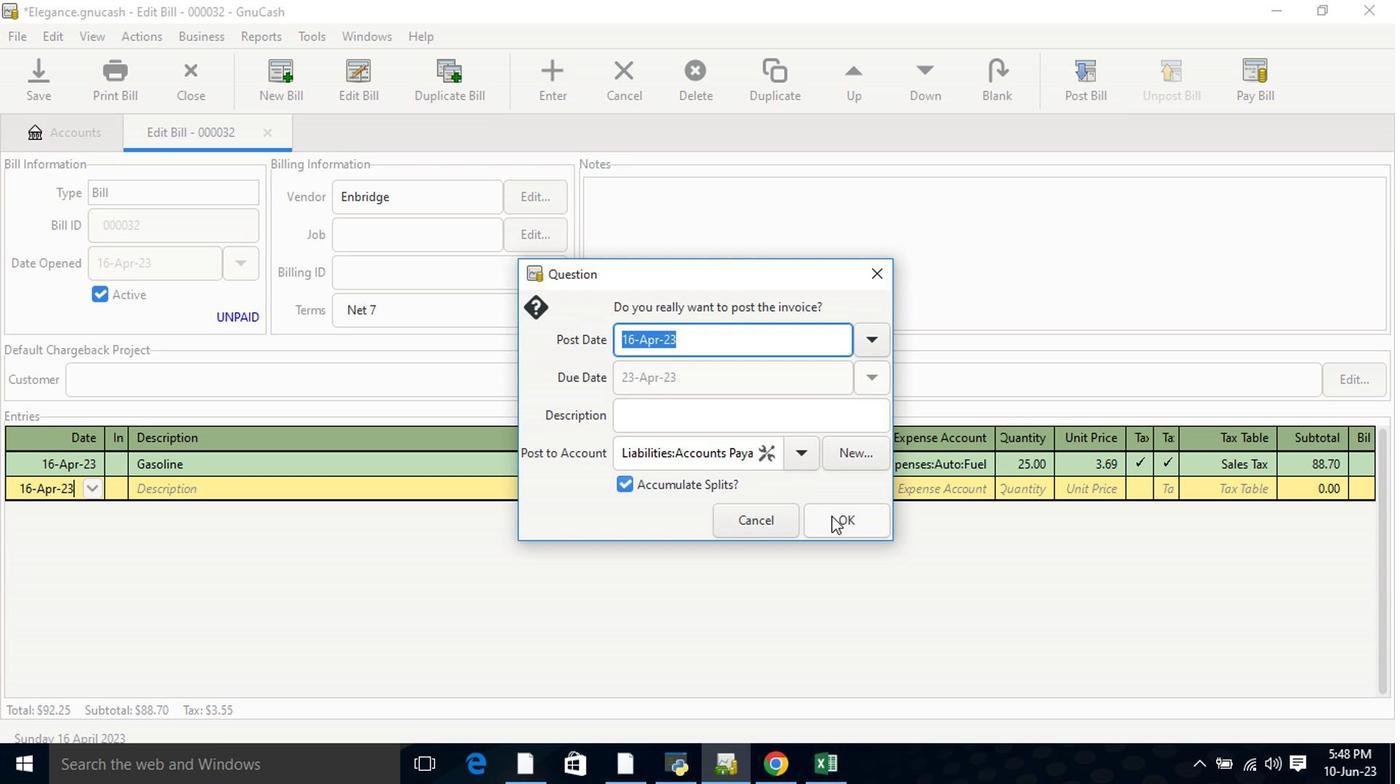 
Action: Mouse moved to (1215, 75)
Screenshot: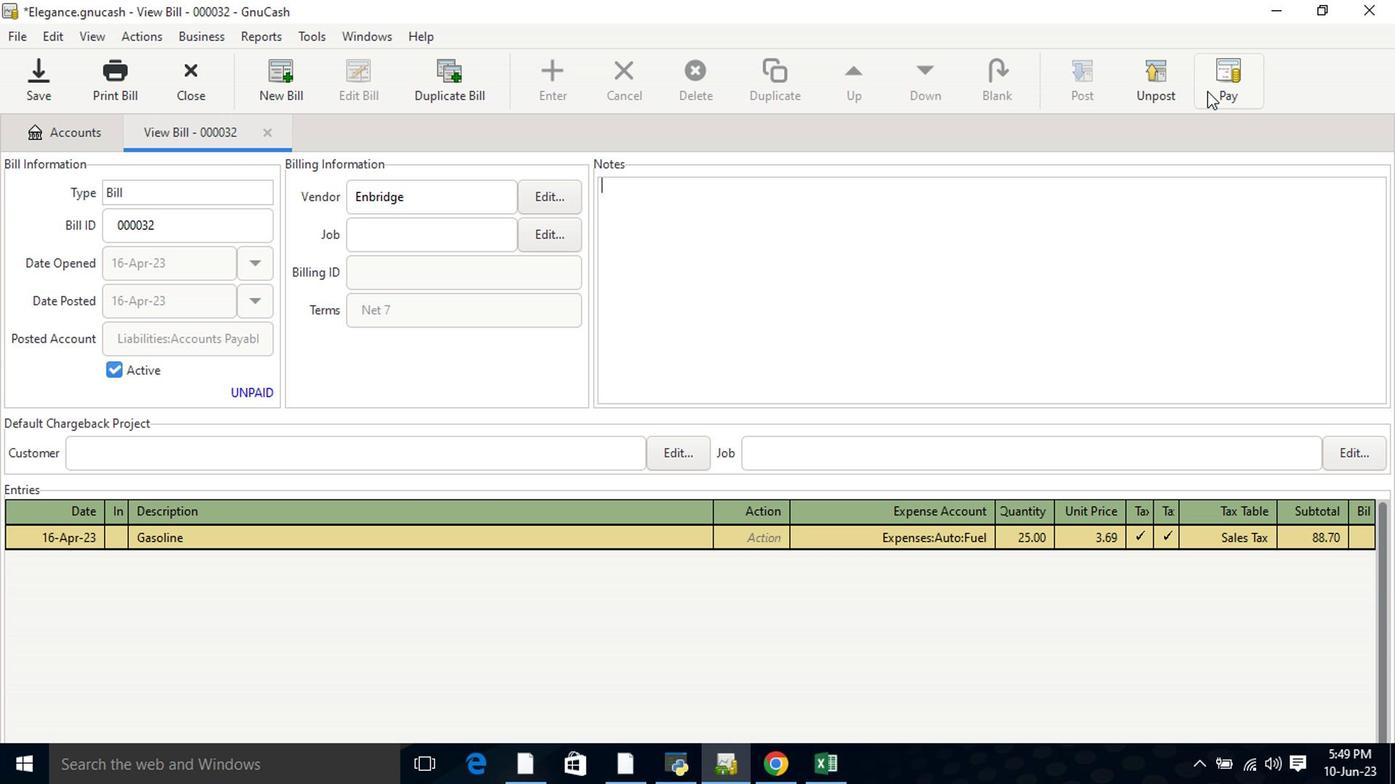
Action: Mouse pressed left at (1215, 75)
Screenshot: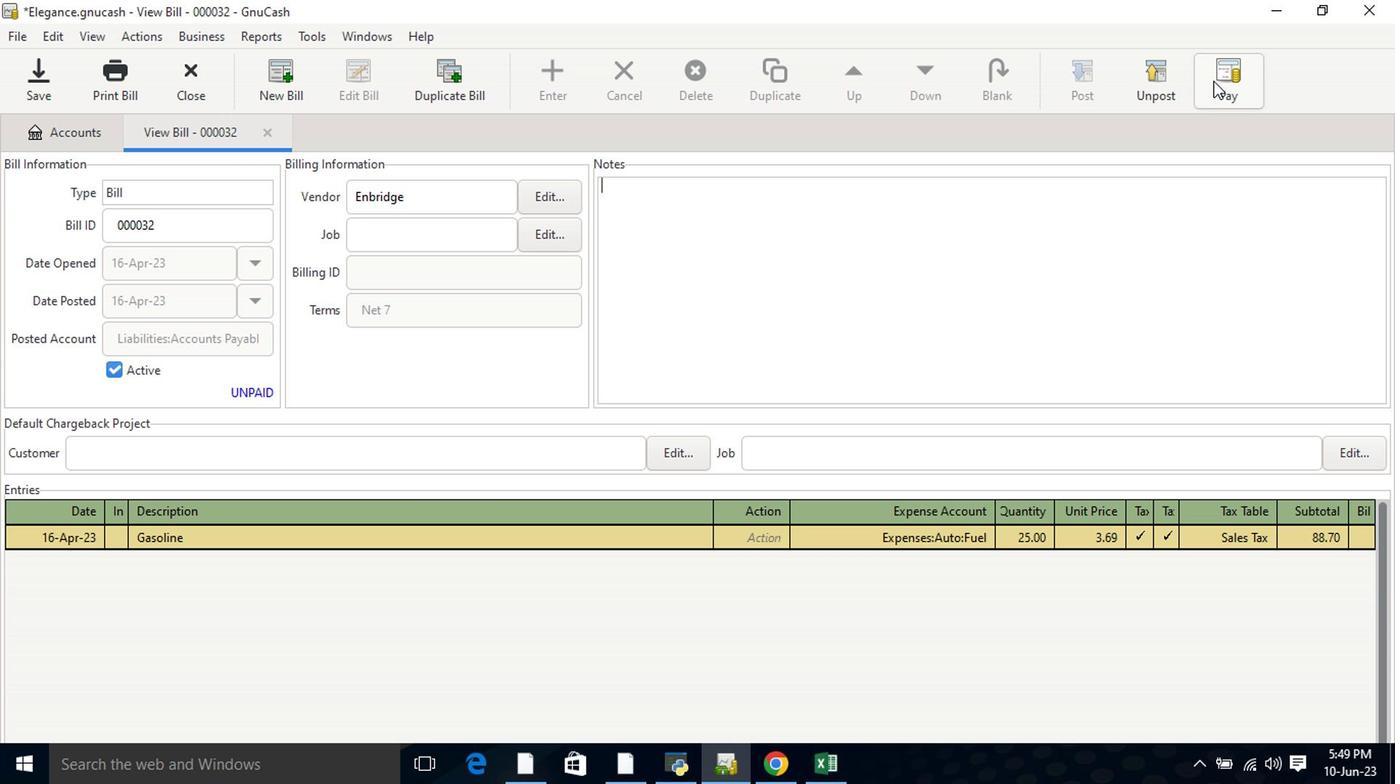 
Action: Mouse moved to (624, 403)
Screenshot: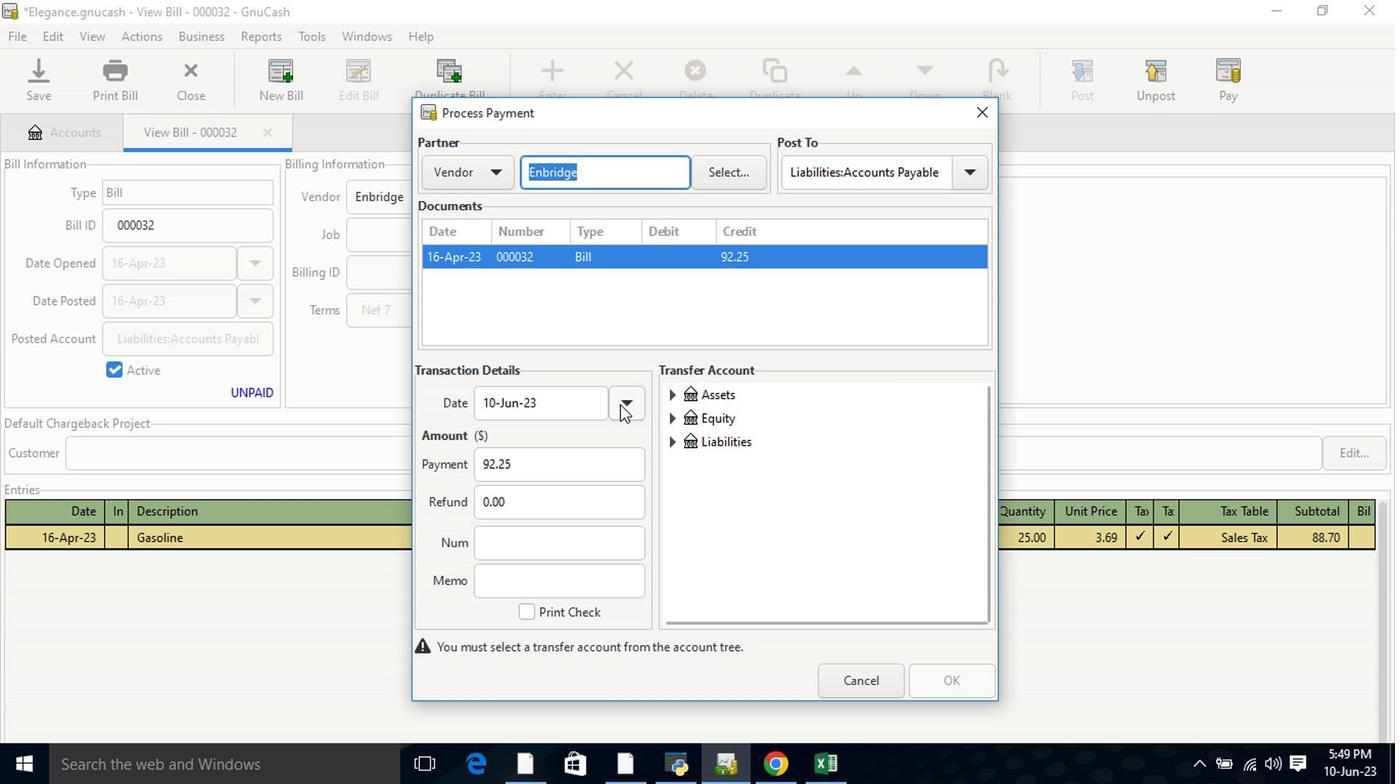 
Action: Mouse pressed left at (624, 403)
Screenshot: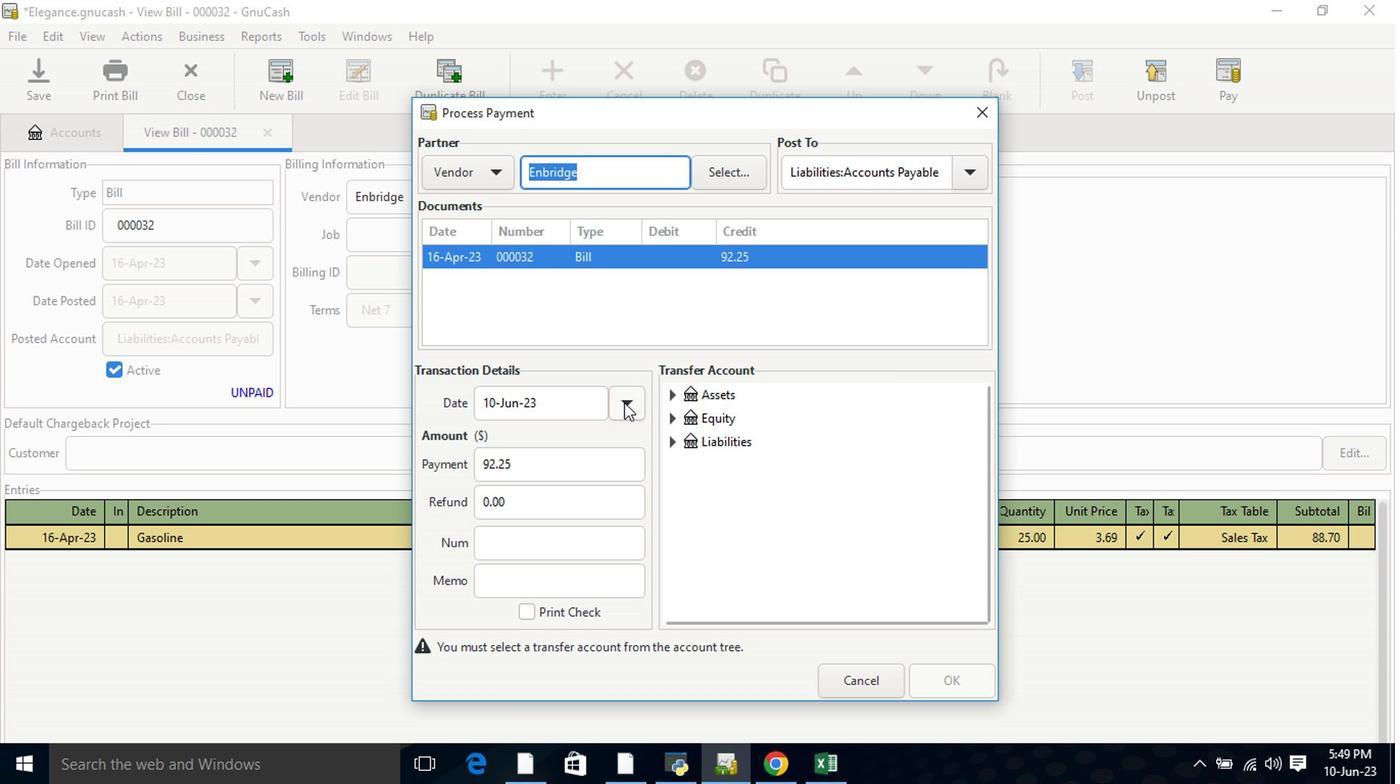 
Action: Mouse moved to (466, 438)
Screenshot: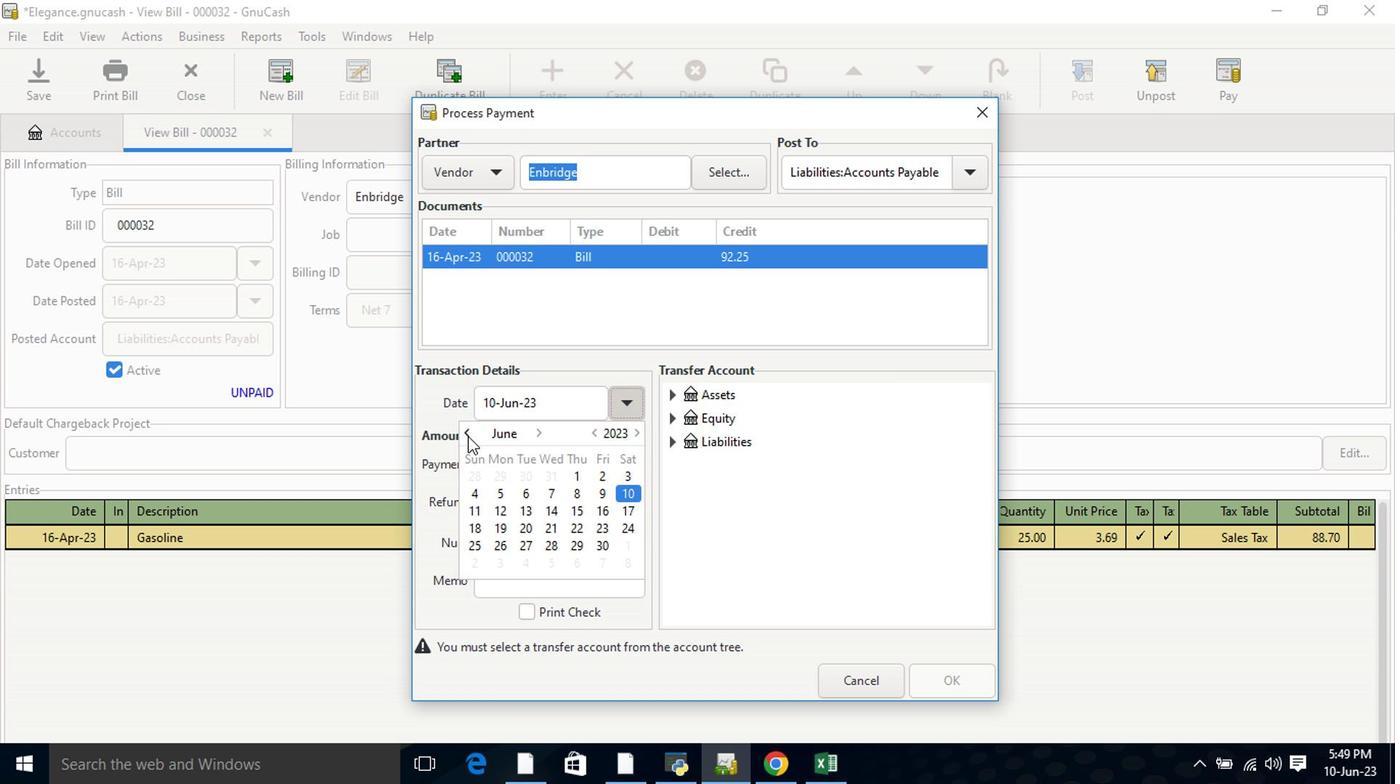 
Action: Mouse pressed left at (466, 438)
Screenshot: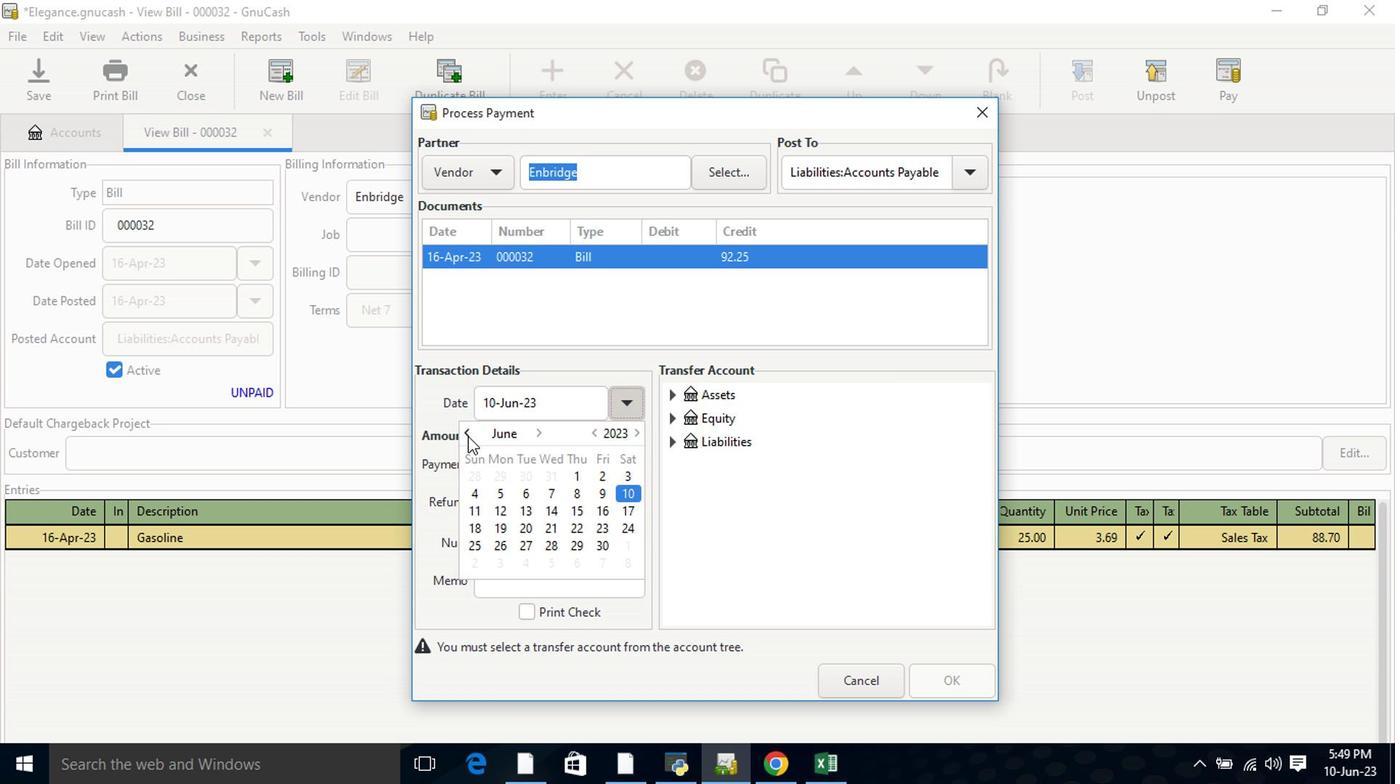 
Action: Mouse pressed left at (466, 438)
Screenshot: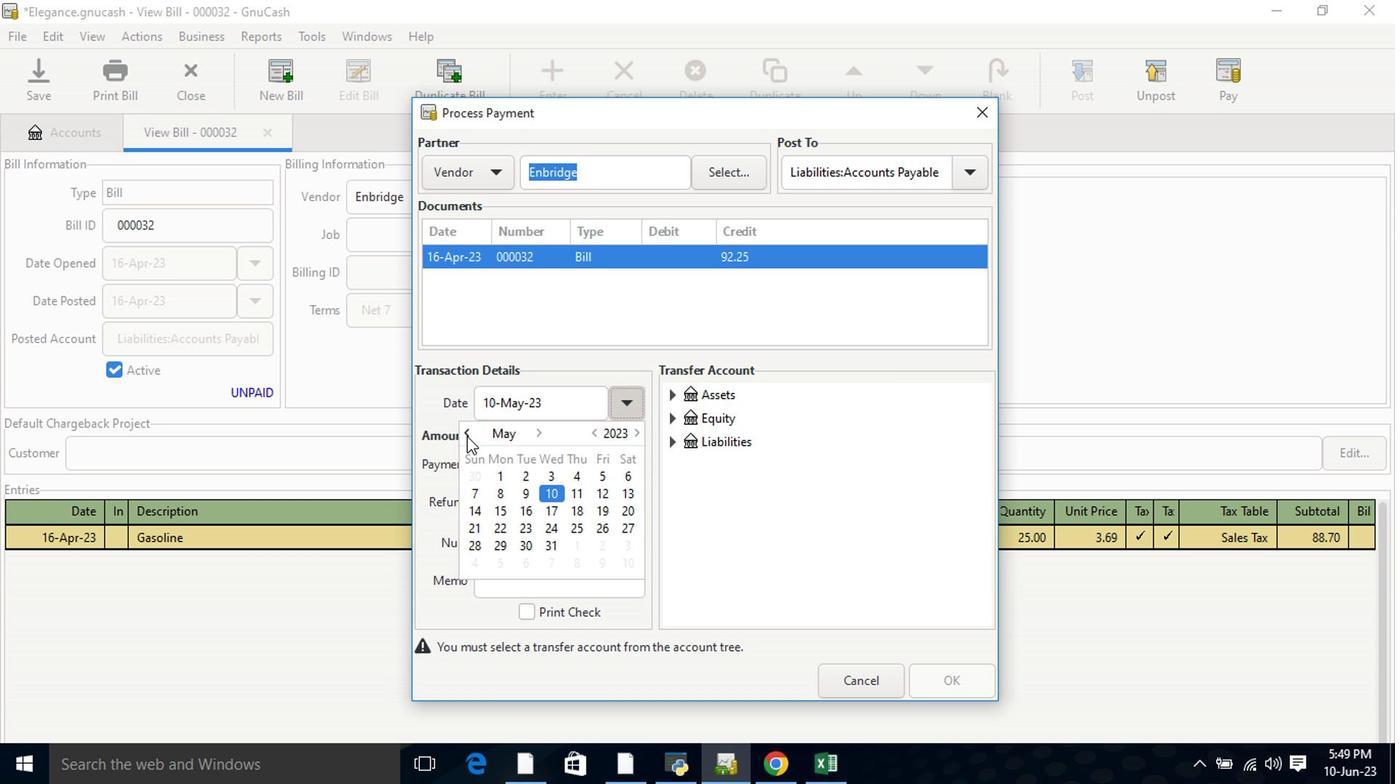 
Action: Mouse moved to (470, 566)
Screenshot: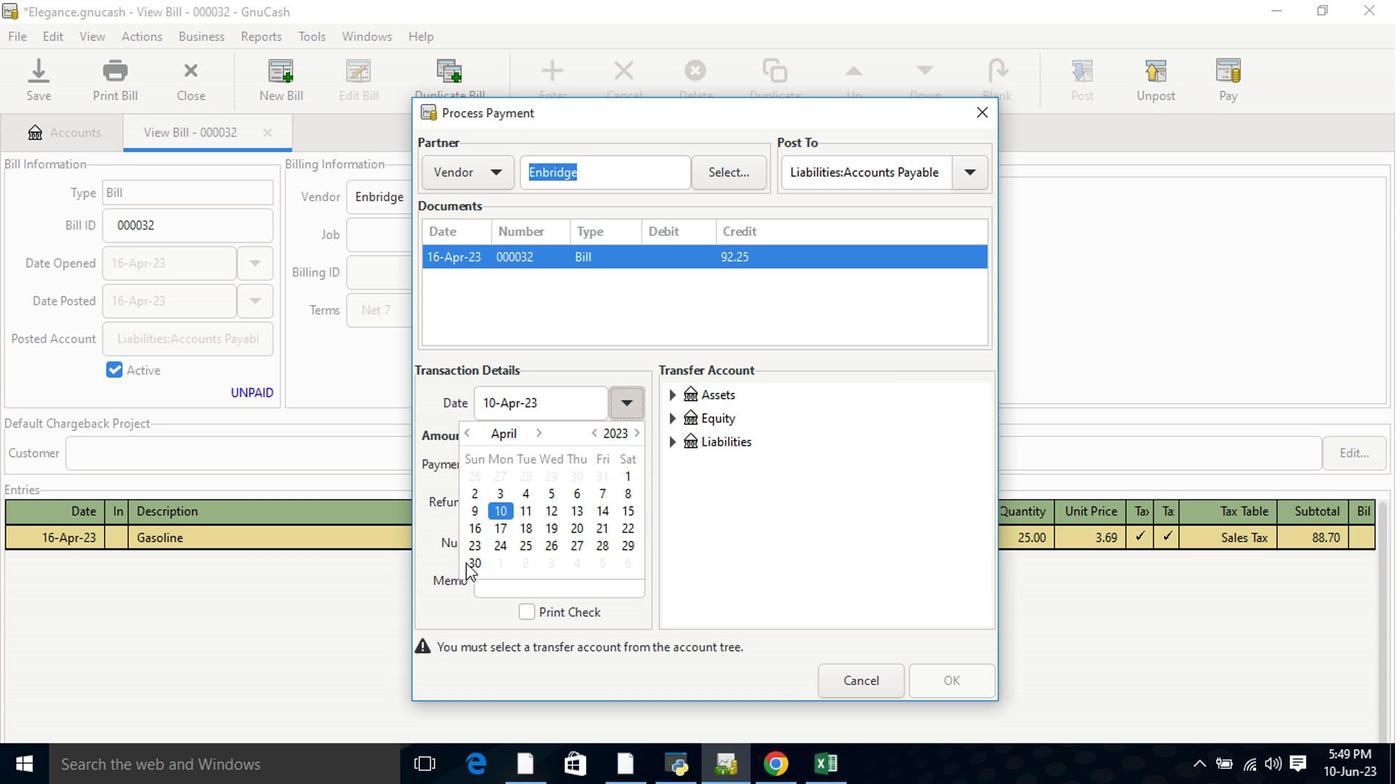 
Action: Mouse pressed left at (470, 566)
Screenshot: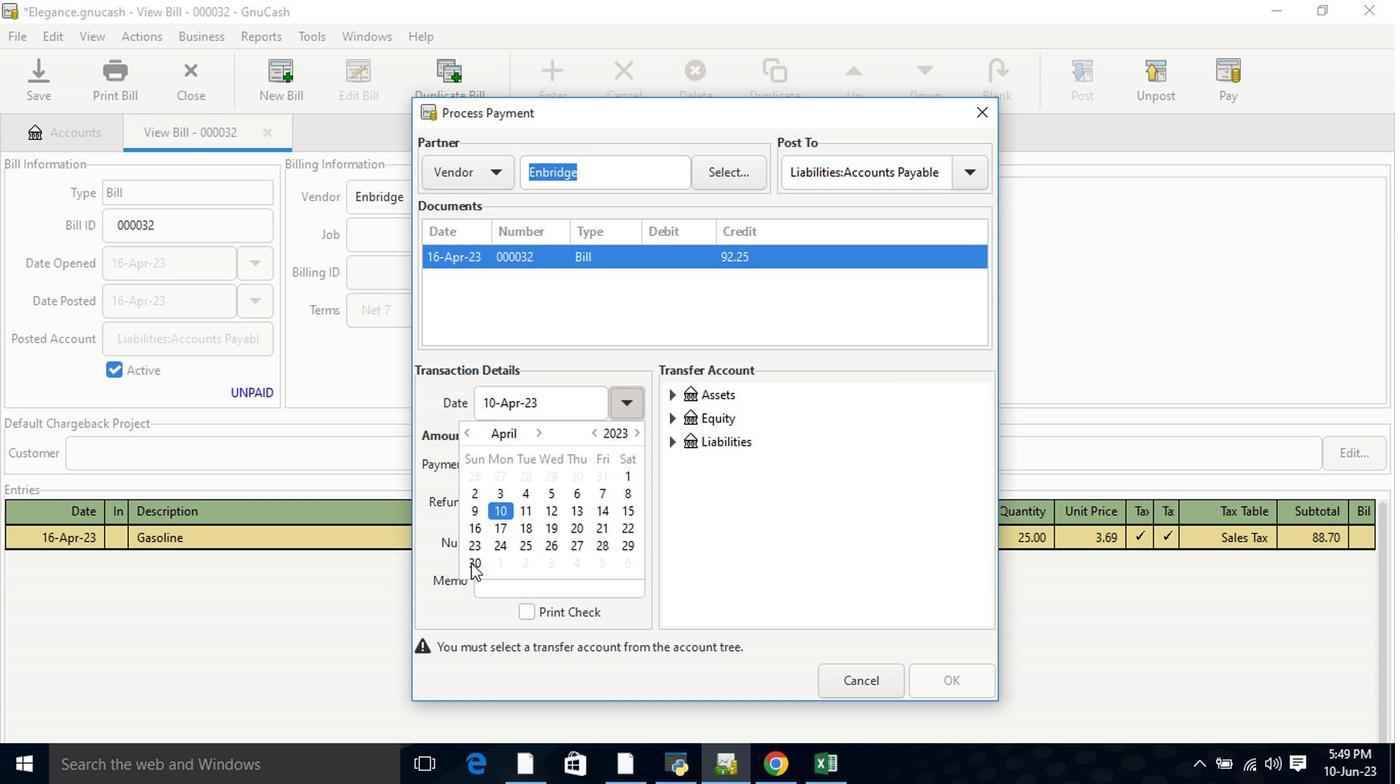 
Action: Mouse pressed left at (470, 566)
Screenshot: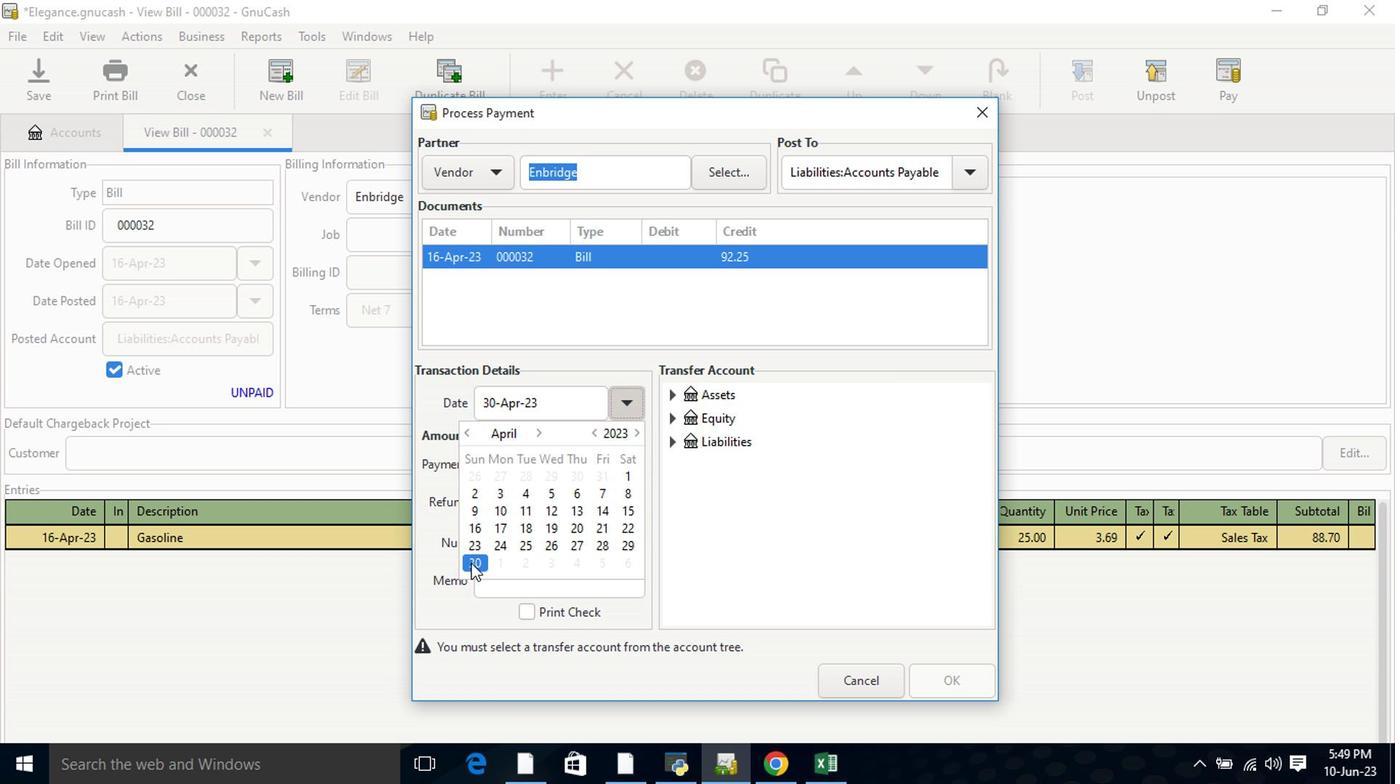 
Action: Mouse moved to (476, 563)
Screenshot: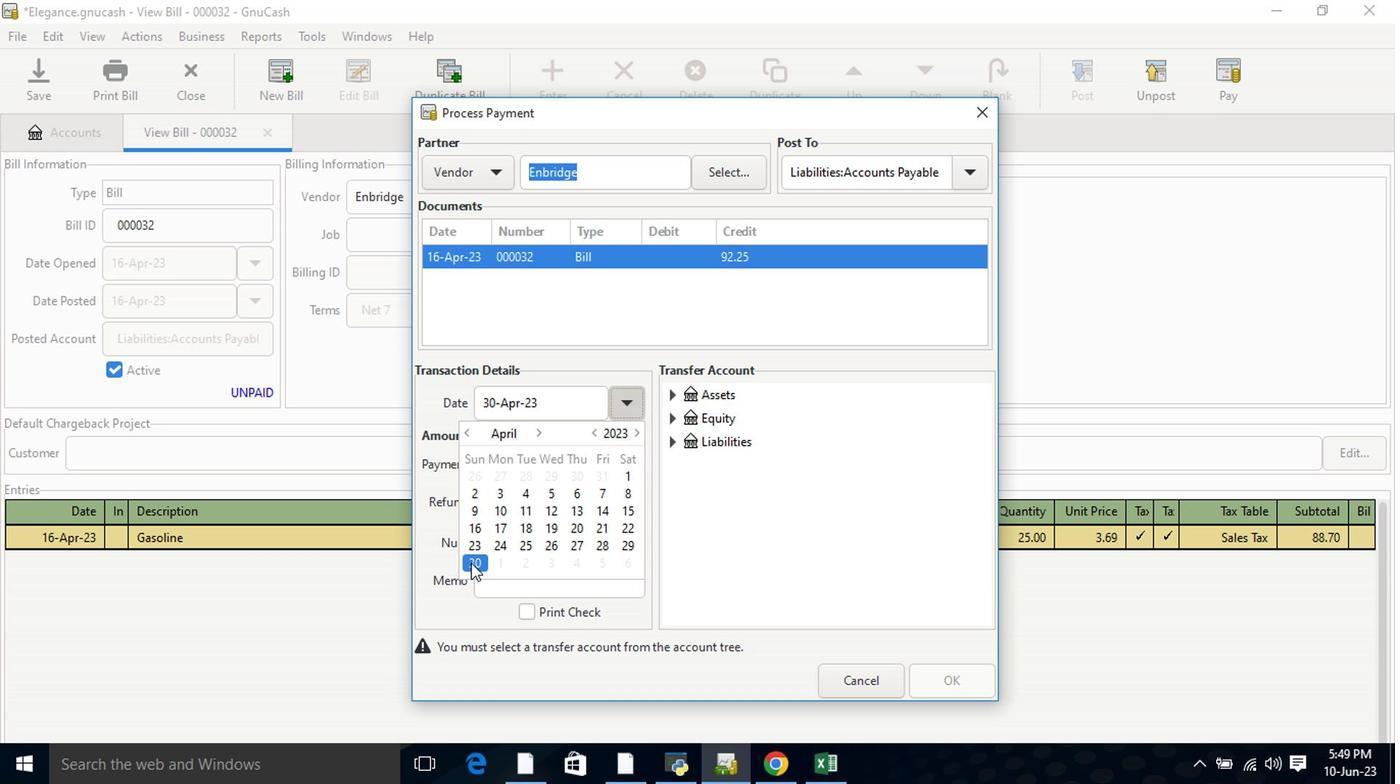 
Action: Mouse pressed left at (476, 563)
Screenshot: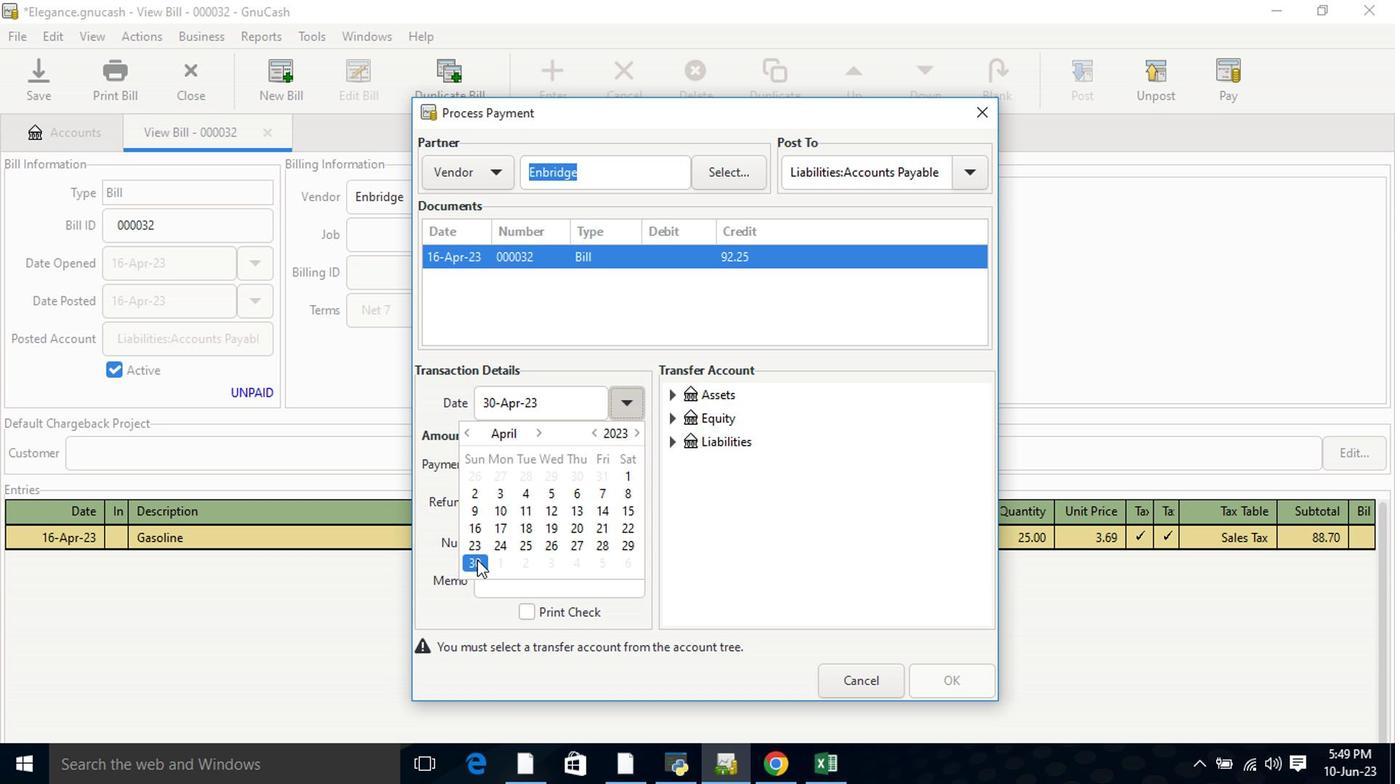 
Action: Mouse pressed left at (476, 563)
Screenshot: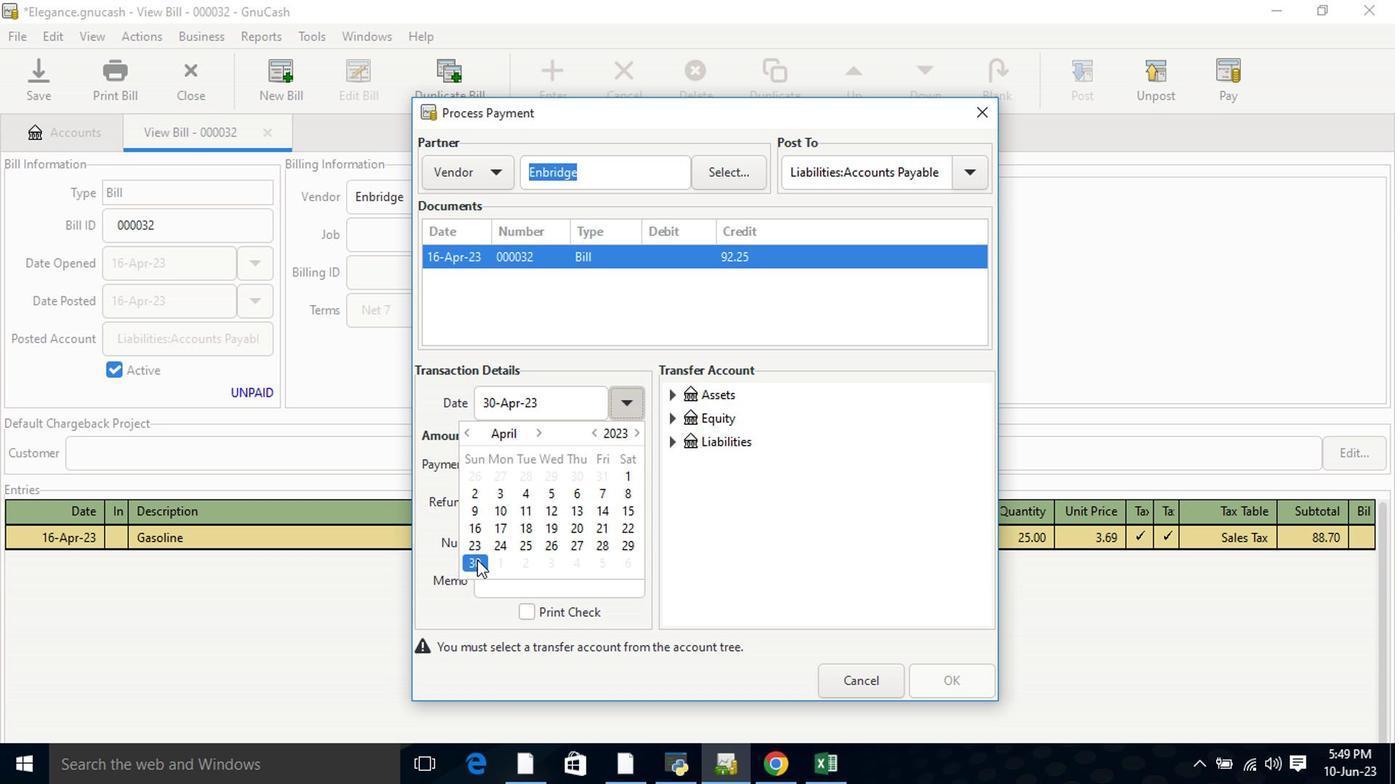 
Action: Mouse moved to (672, 398)
Screenshot: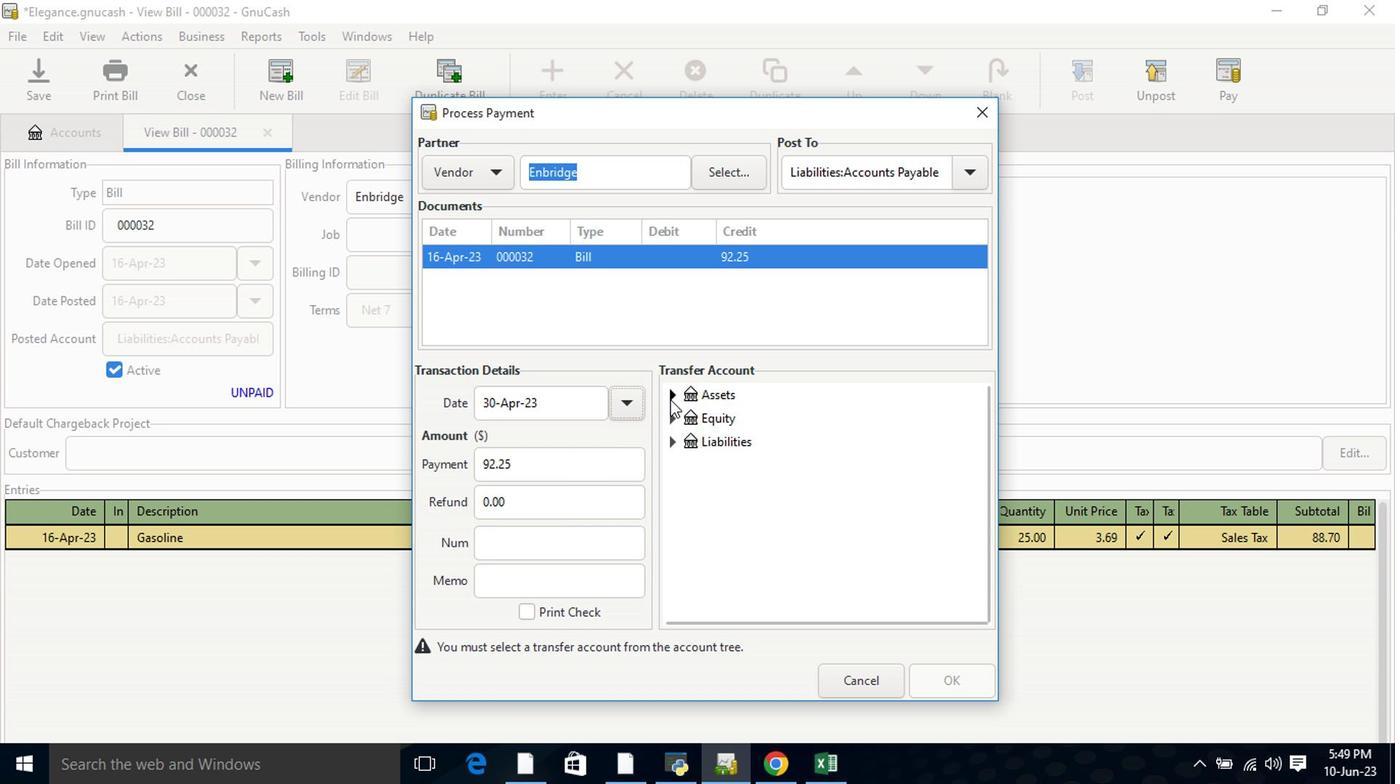
Action: Mouse pressed left at (672, 398)
Screenshot: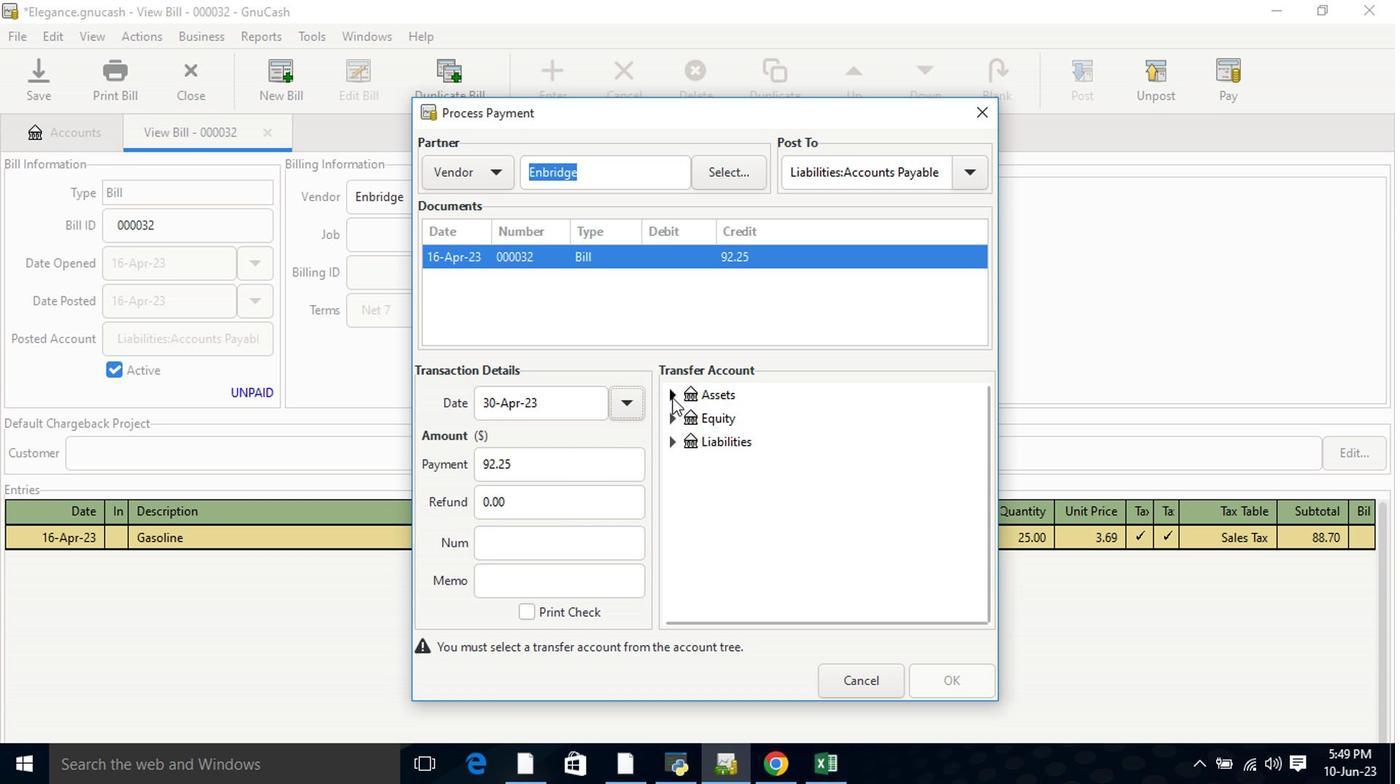 
Action: Mouse moved to (691, 419)
Screenshot: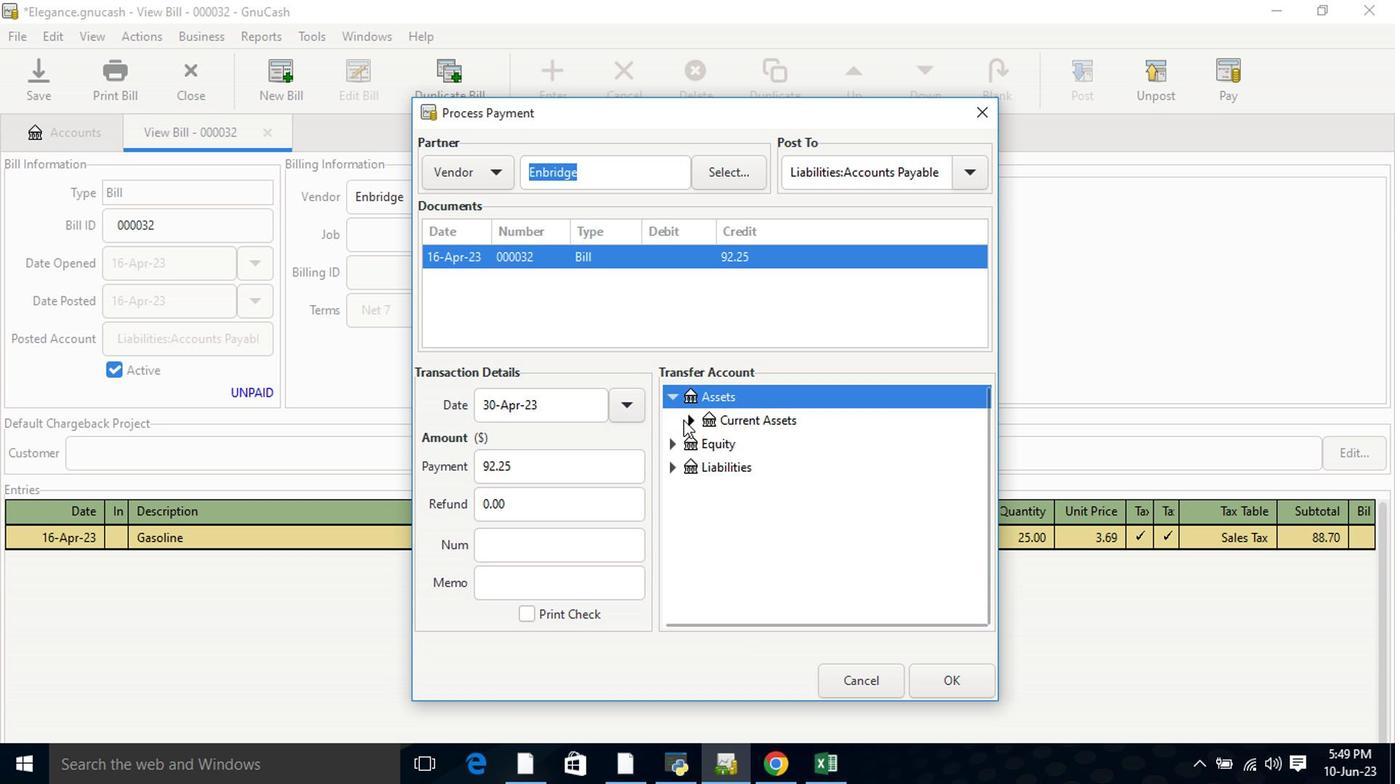 
Action: Mouse pressed left at (691, 419)
Screenshot: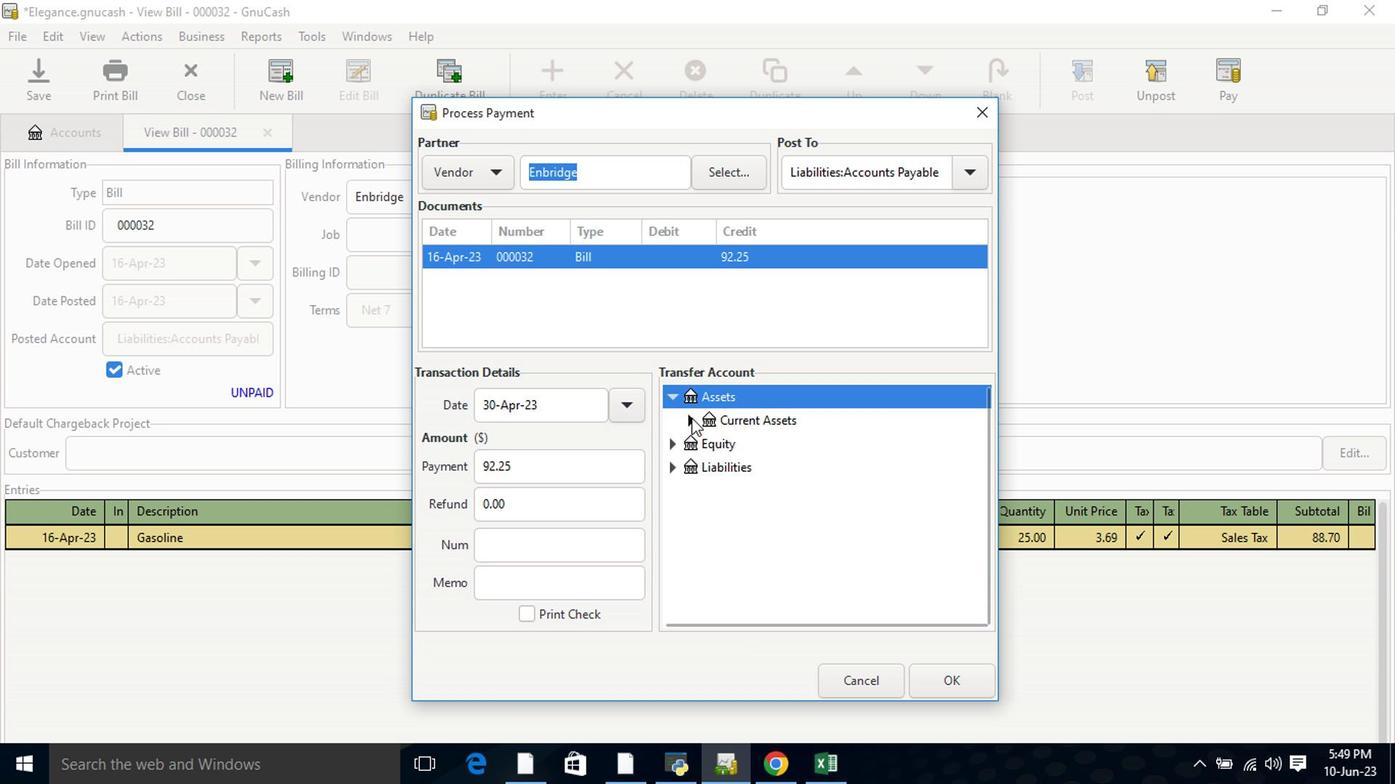 
Action: Mouse moved to (743, 448)
Screenshot: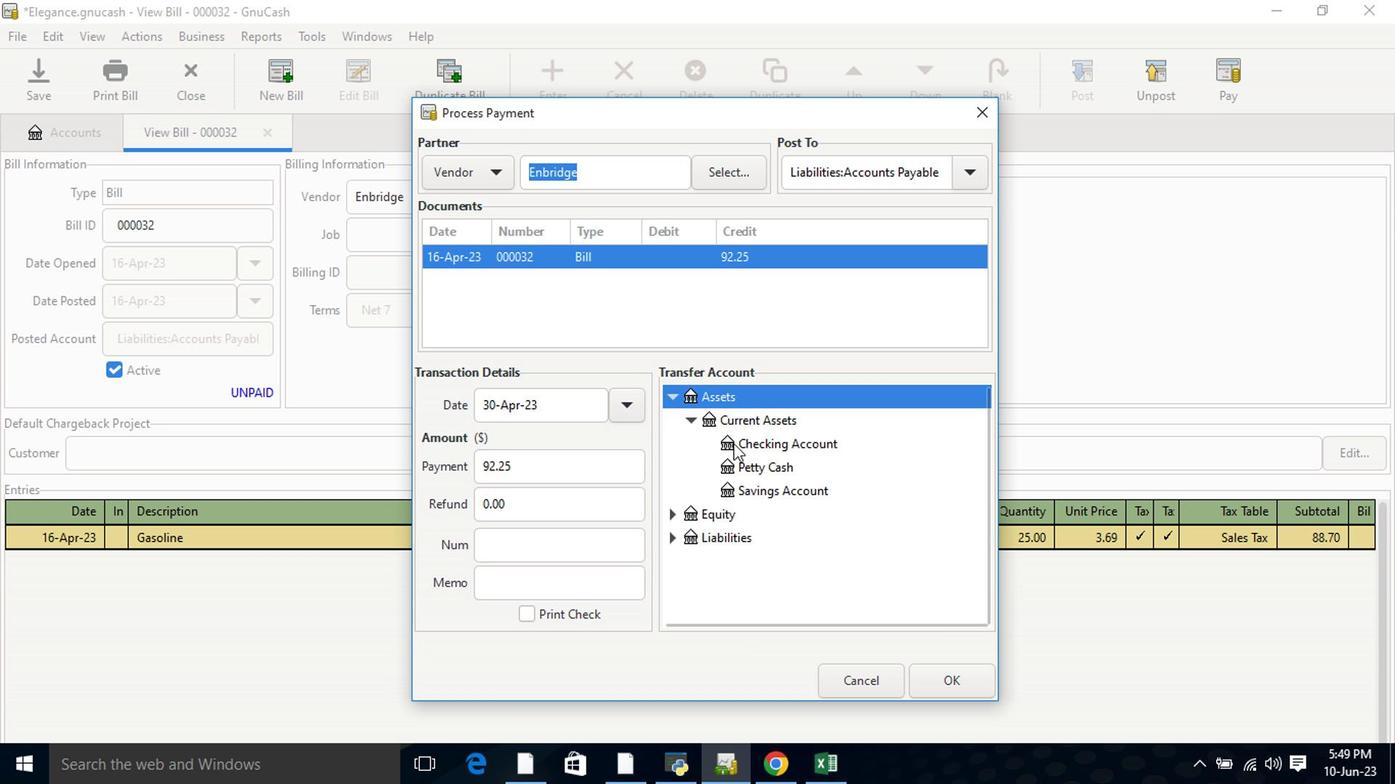 
Action: Mouse pressed left at (743, 448)
Screenshot: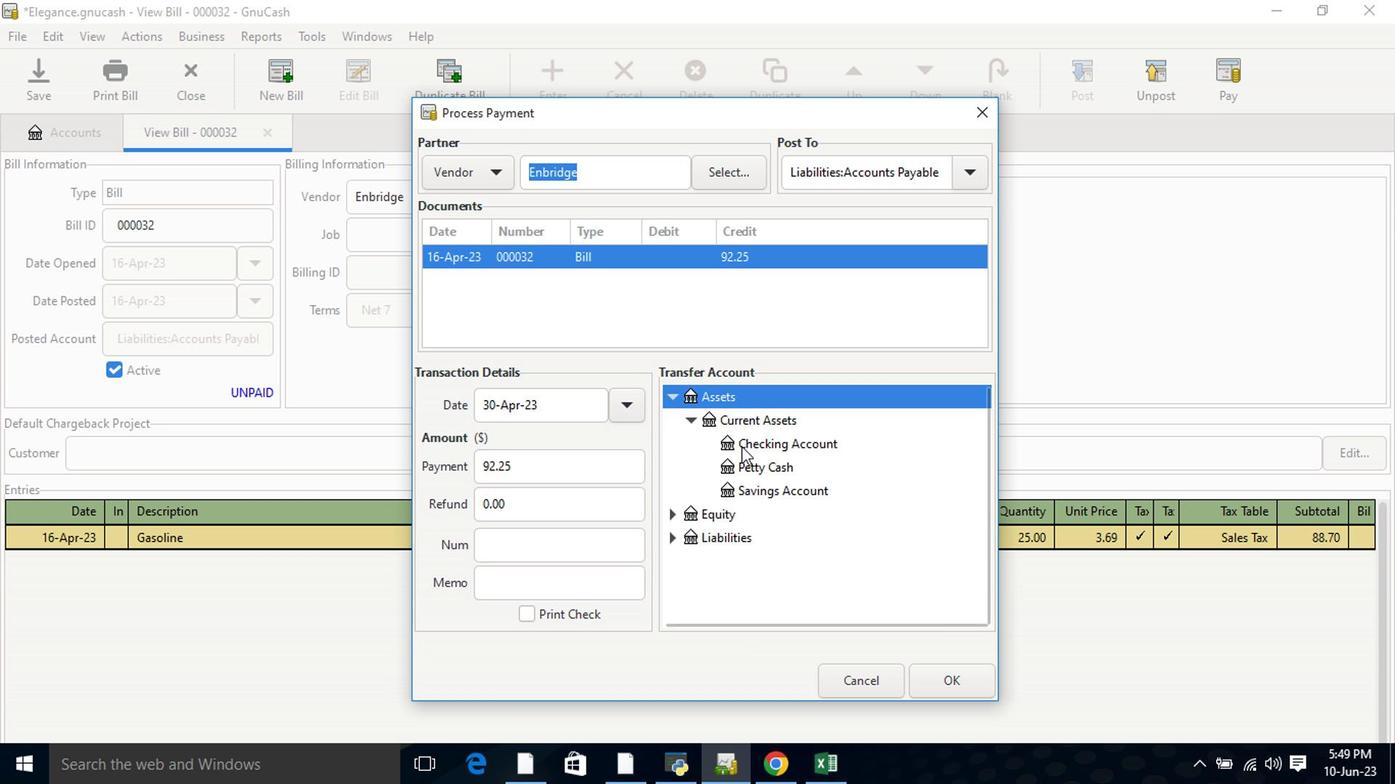 
Action: Mouse moved to (945, 688)
Screenshot: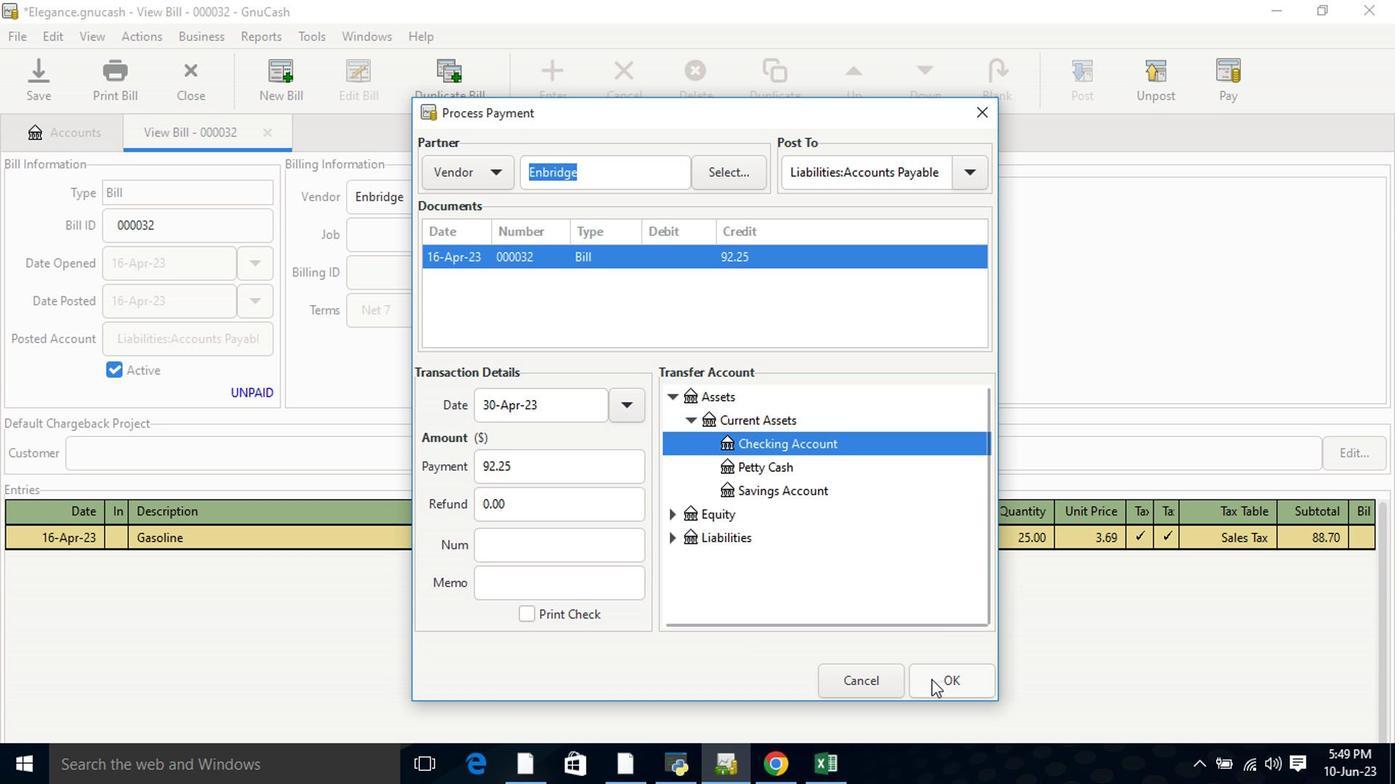 
Action: Mouse pressed left at (945, 688)
Screenshot: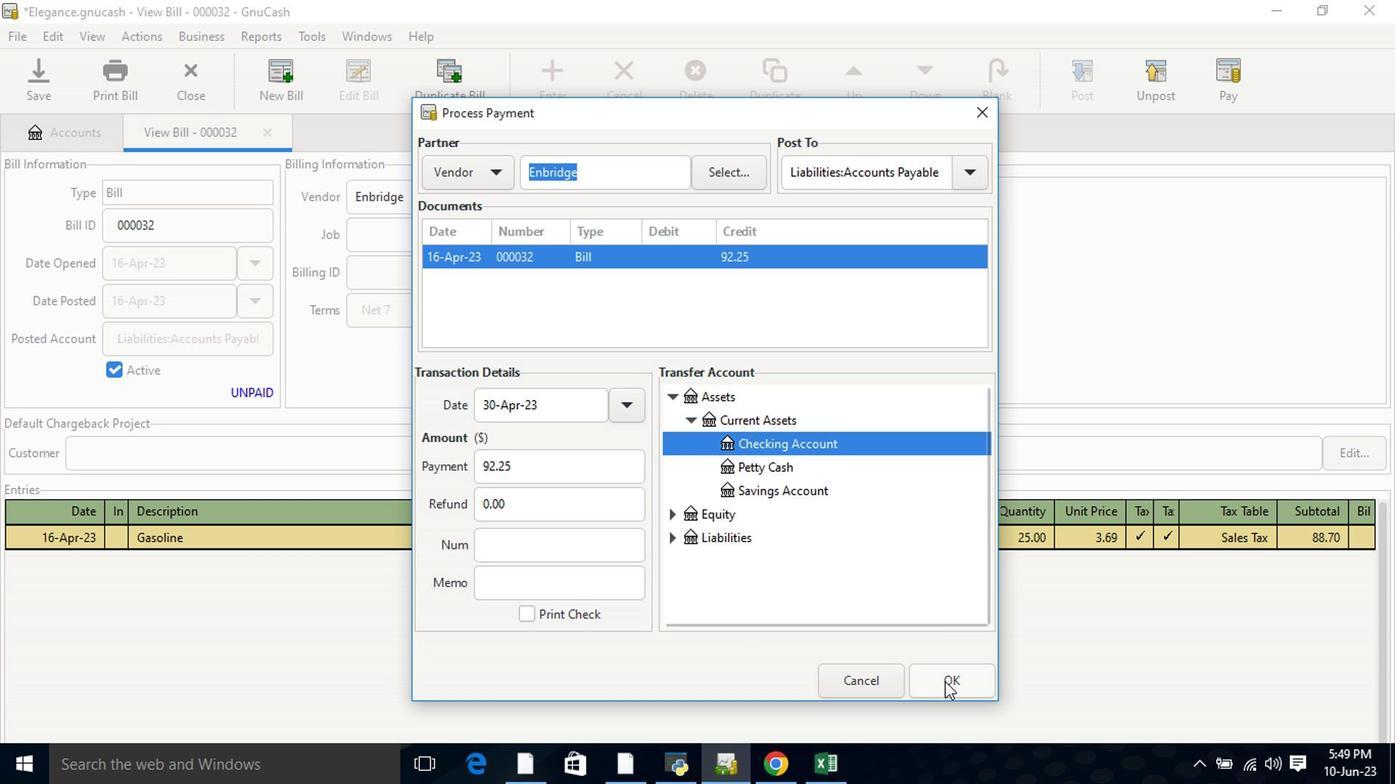 
Action: Mouse moved to (118, 72)
Screenshot: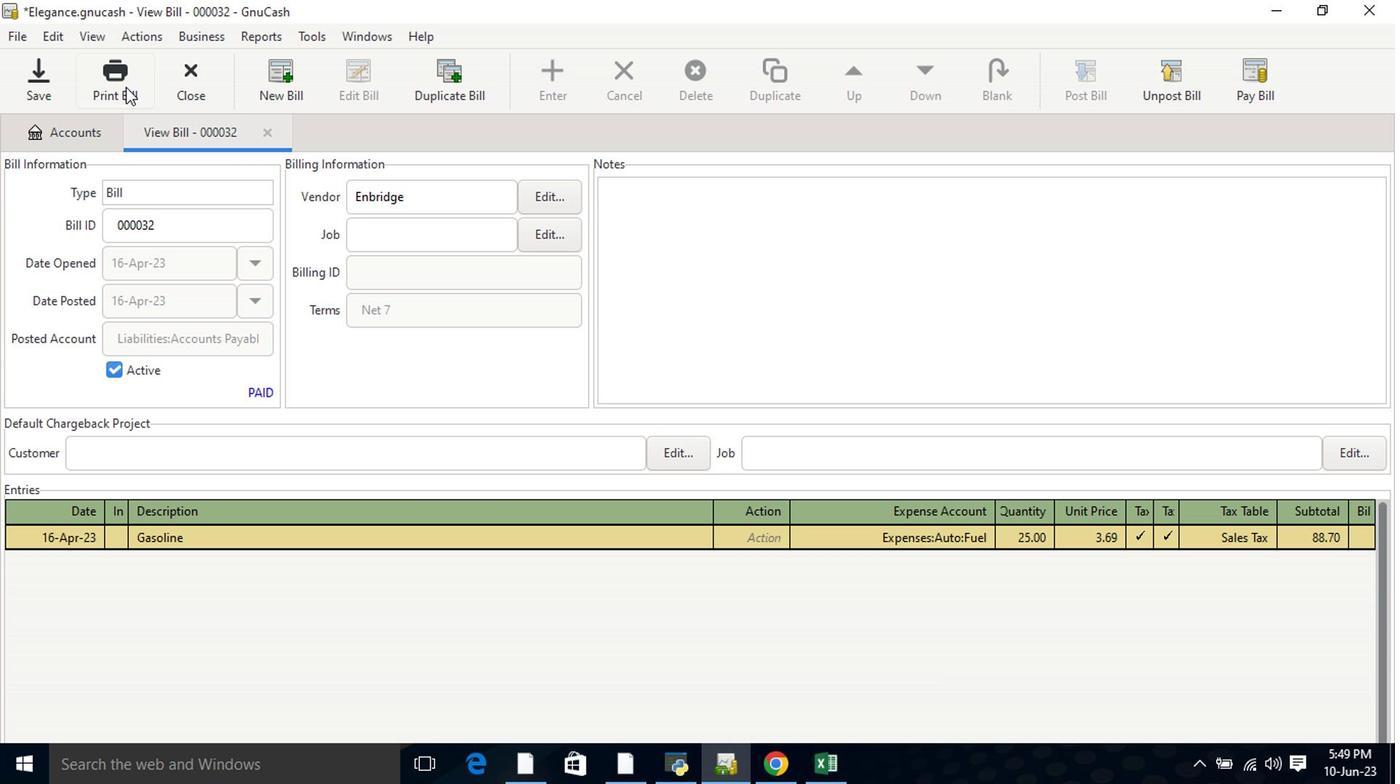 
Action: Mouse pressed left at (118, 72)
Screenshot: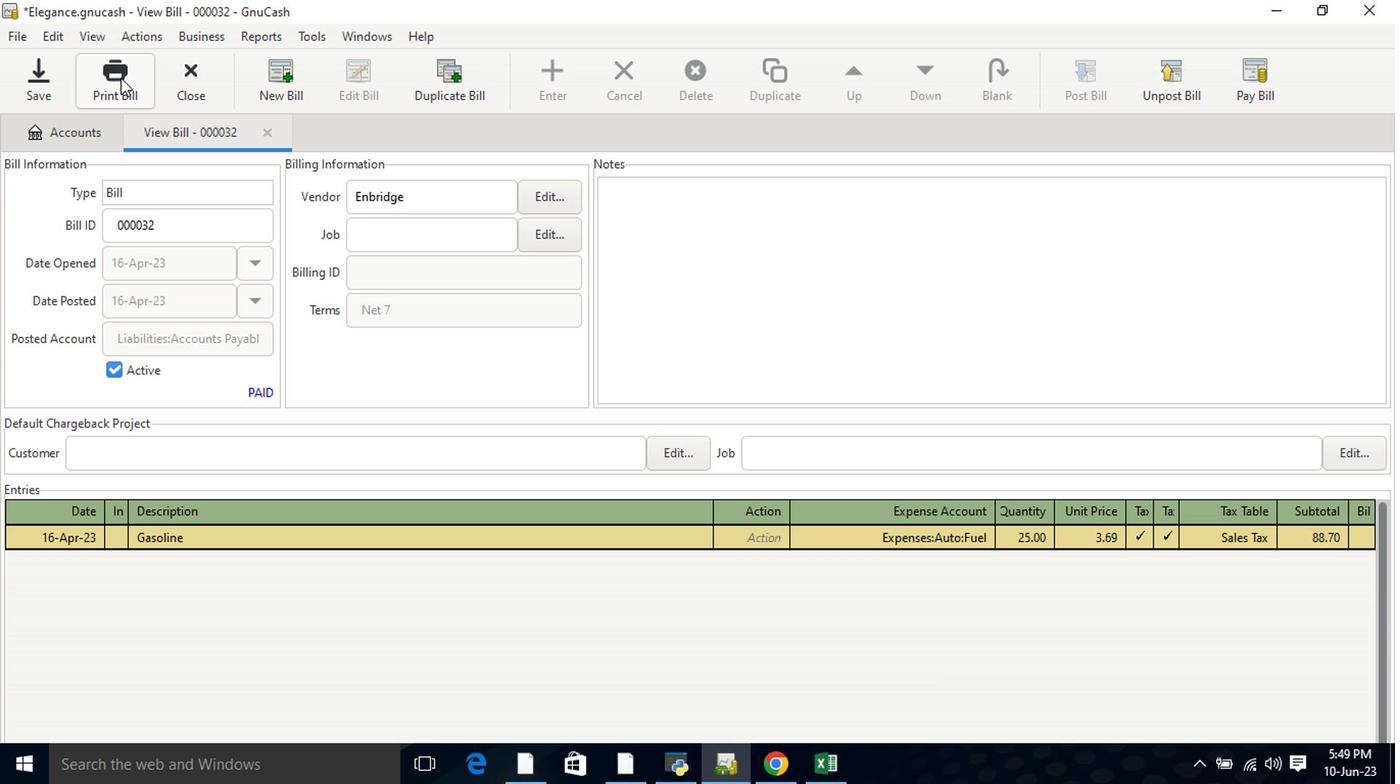
Action: Mouse moved to (884, 70)
Screenshot: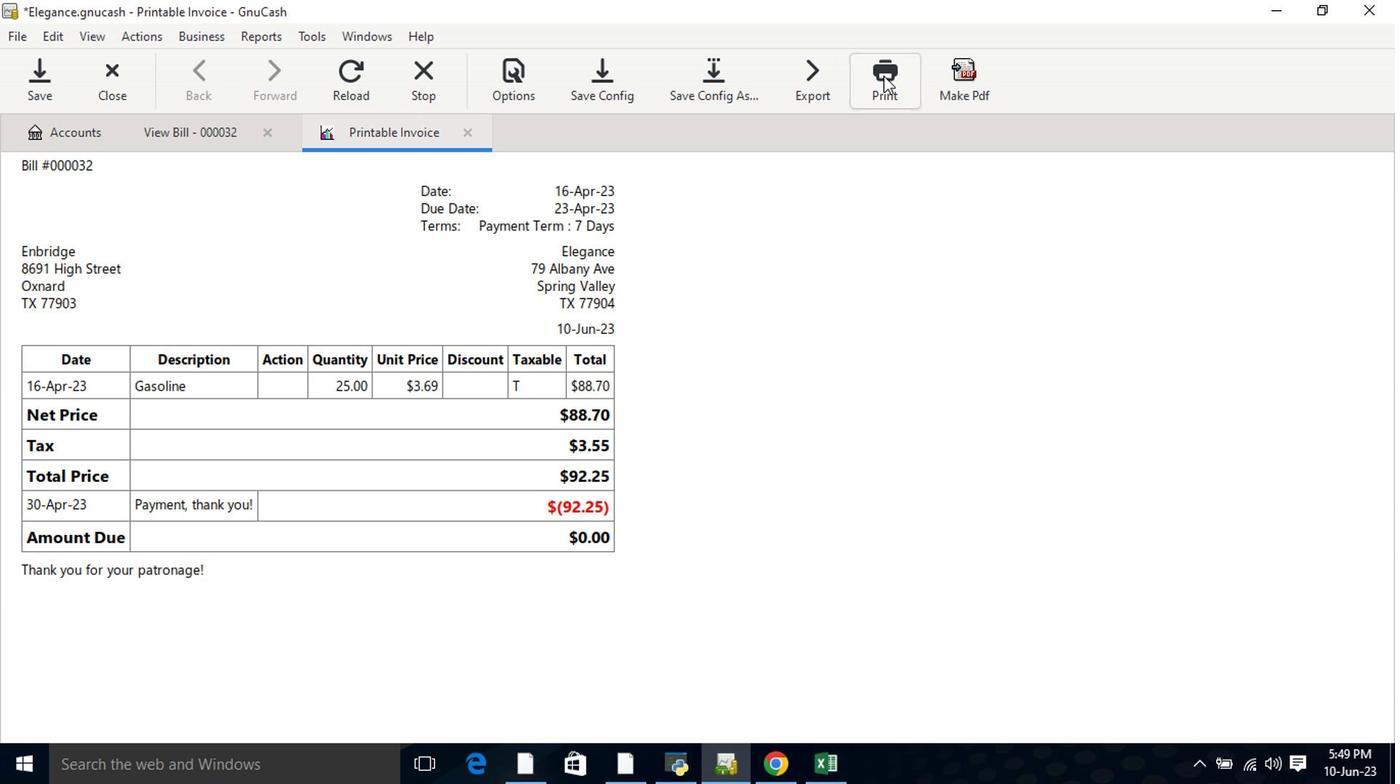 
Action: Mouse pressed left at (884, 70)
Screenshot: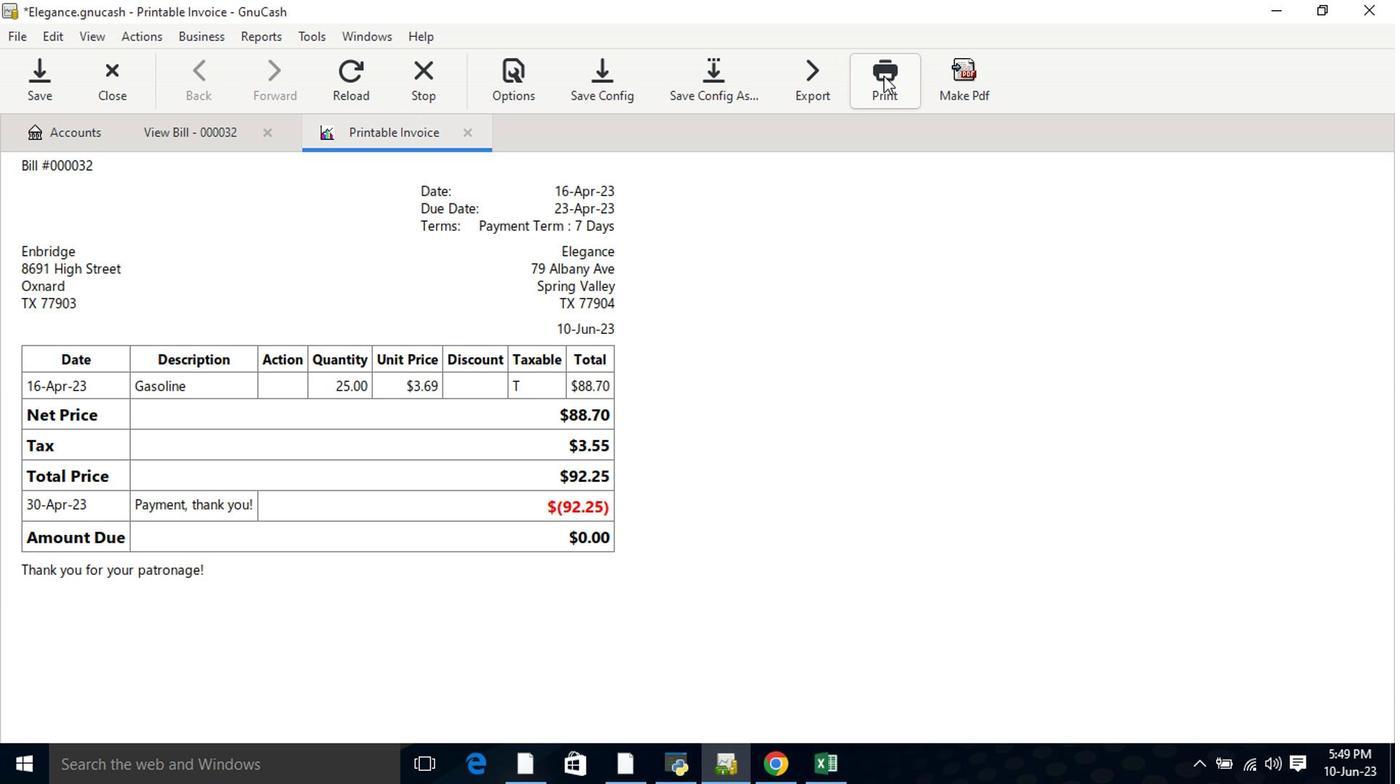 
Action: Mouse moved to (262, 417)
Screenshot: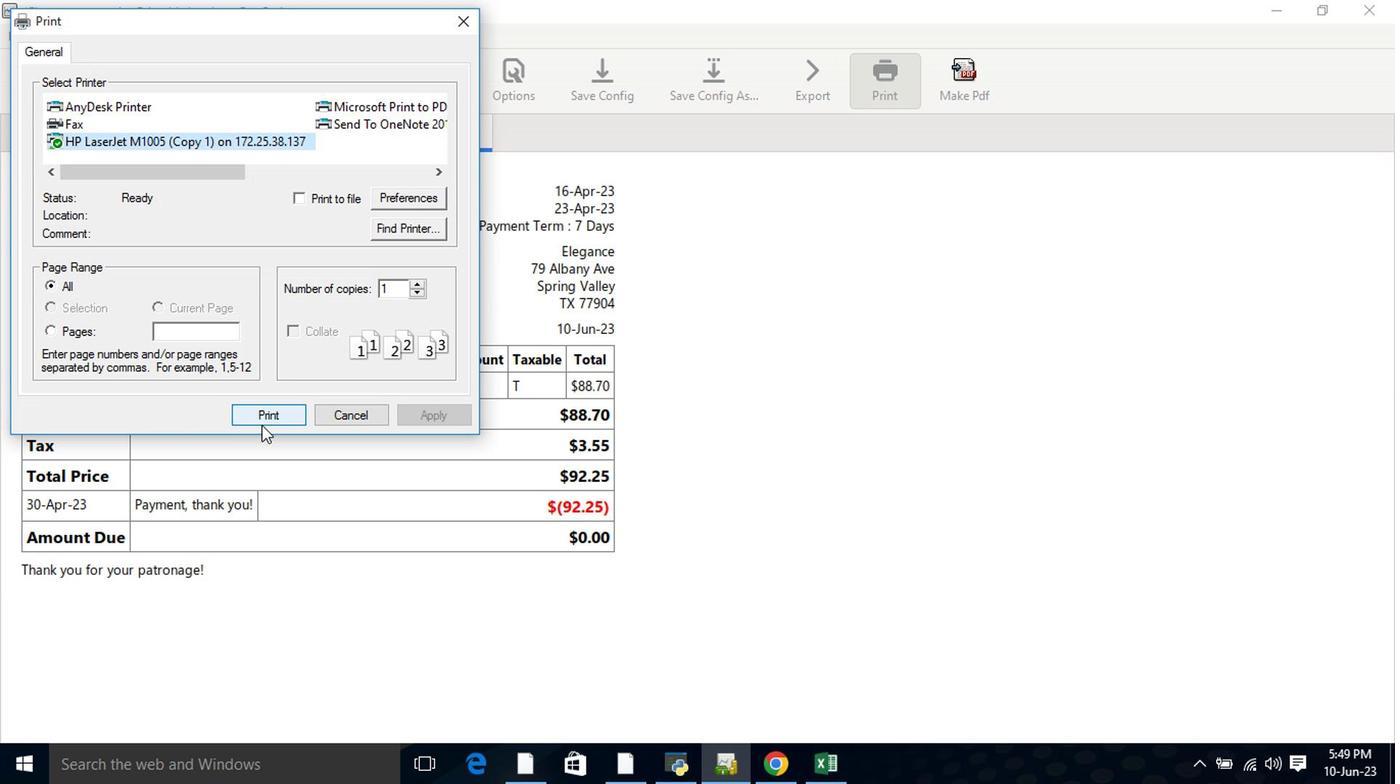 
Action: Mouse pressed left at (262, 417)
Screenshot: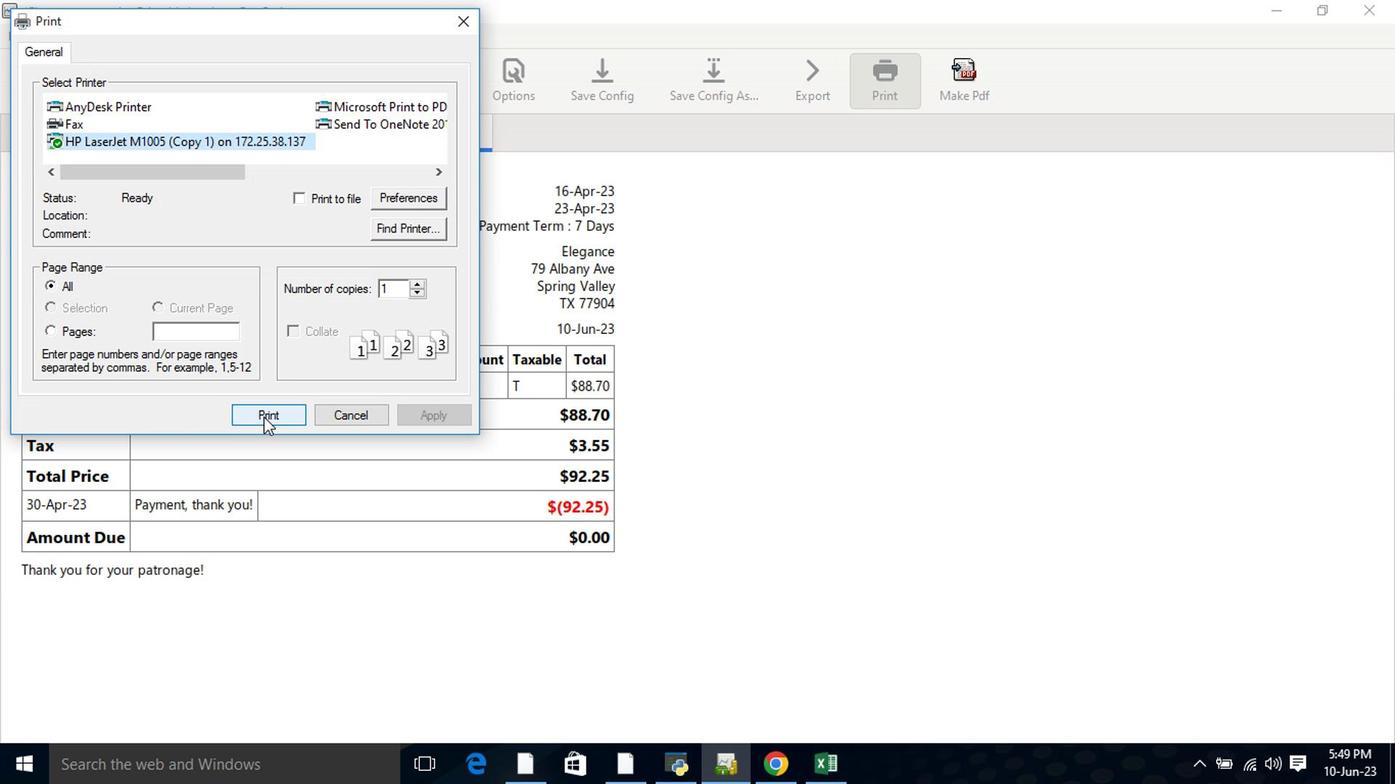 
Action: Mouse moved to (640, 481)
Screenshot: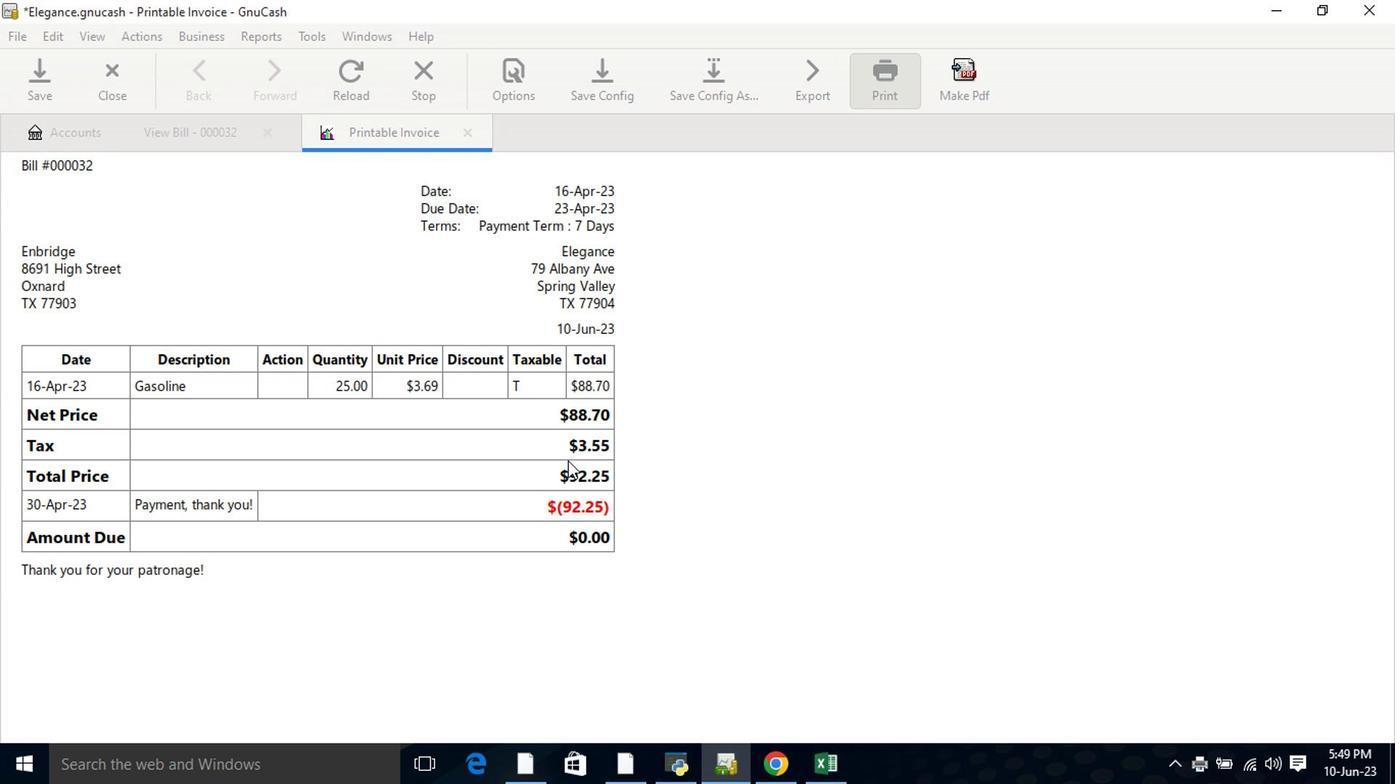 
